 Task: In the  document editorial.rtf. Below name insert the link: 'www.instagram.com' Insert Dropdown below the link: Review Status  'Select Under review'Insert Header and write  "NexusTech". Change font style to  Lobster
Action: Mouse moved to (134, 98)
Screenshot: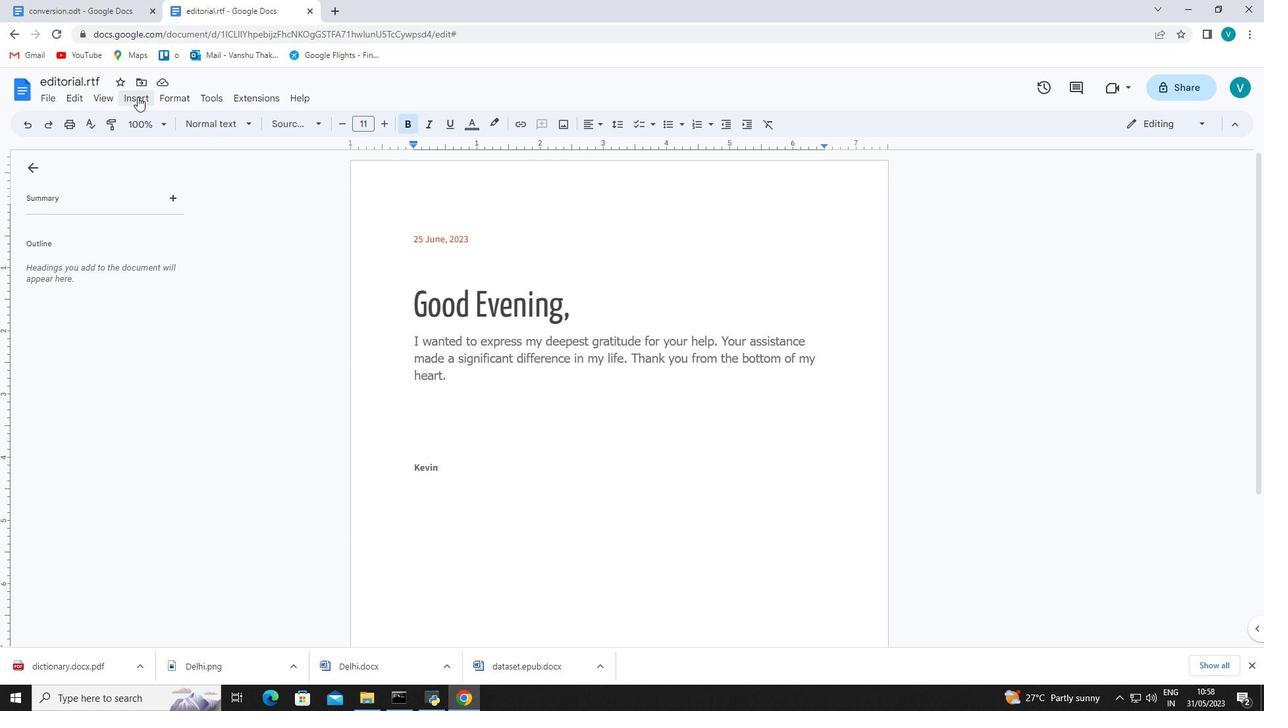 
Action: Mouse pressed left at (134, 98)
Screenshot: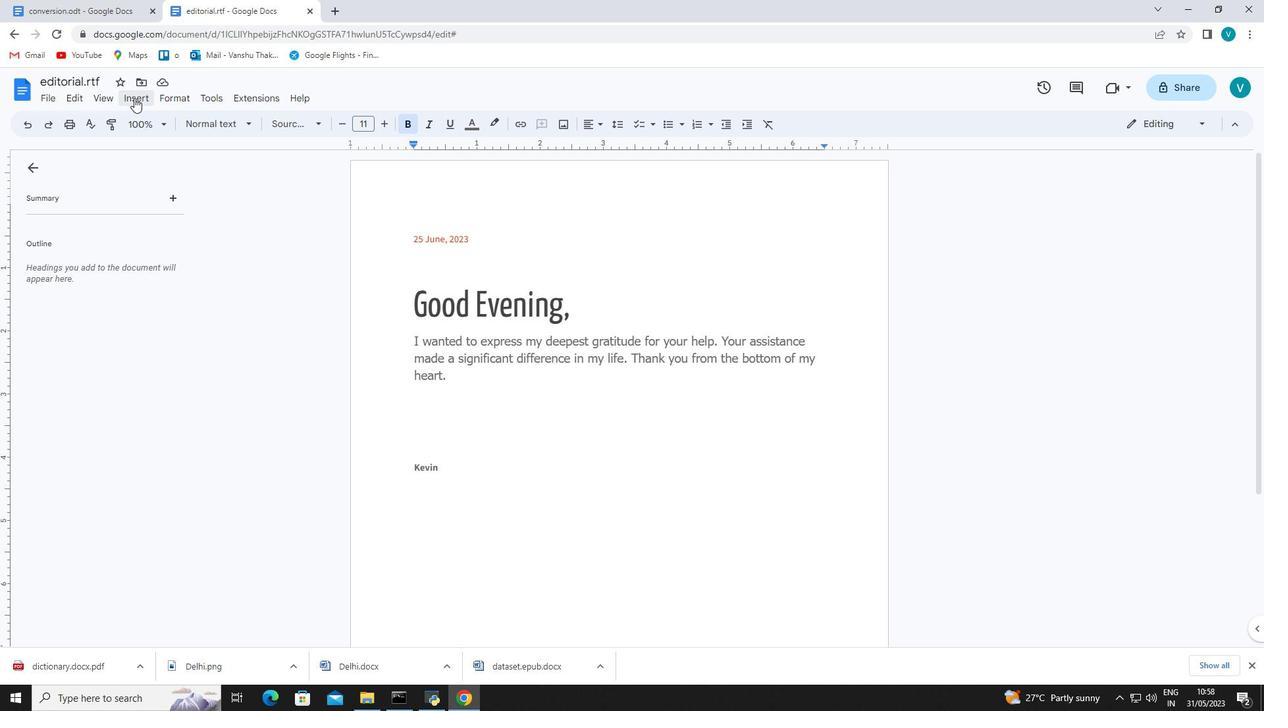 
Action: Mouse moved to (198, 497)
Screenshot: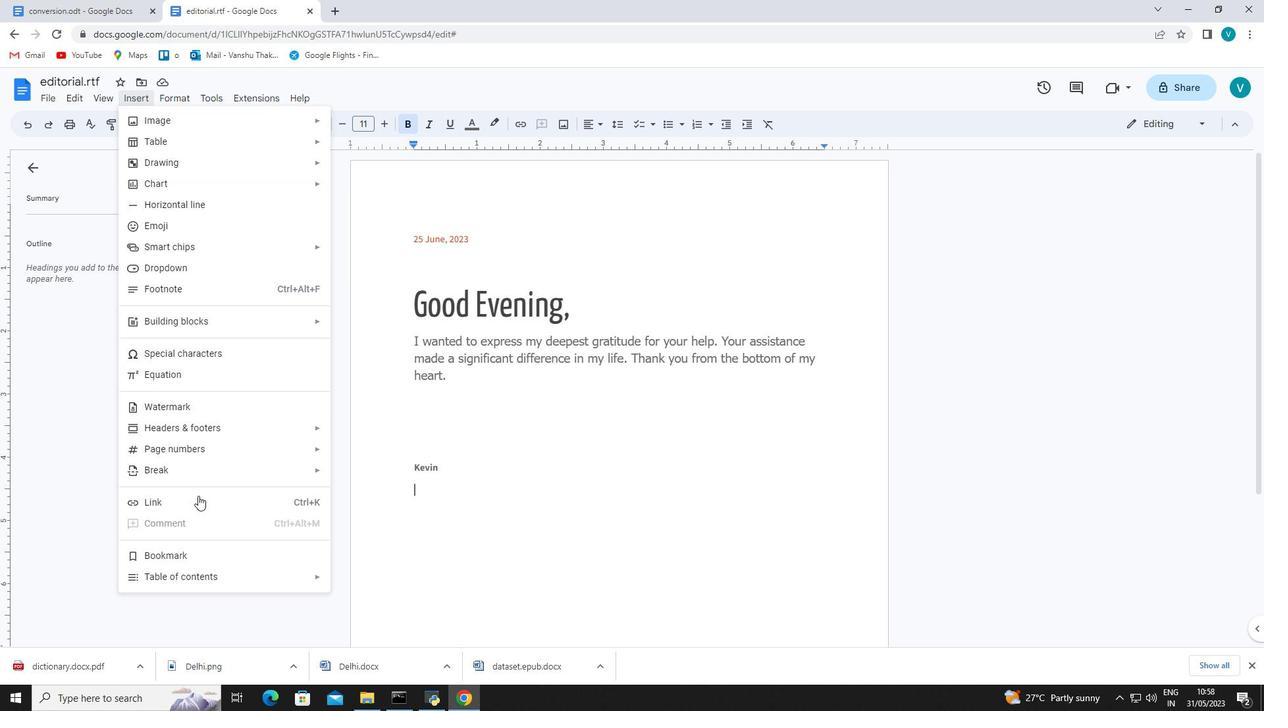 
Action: Mouse pressed left at (198, 497)
Screenshot: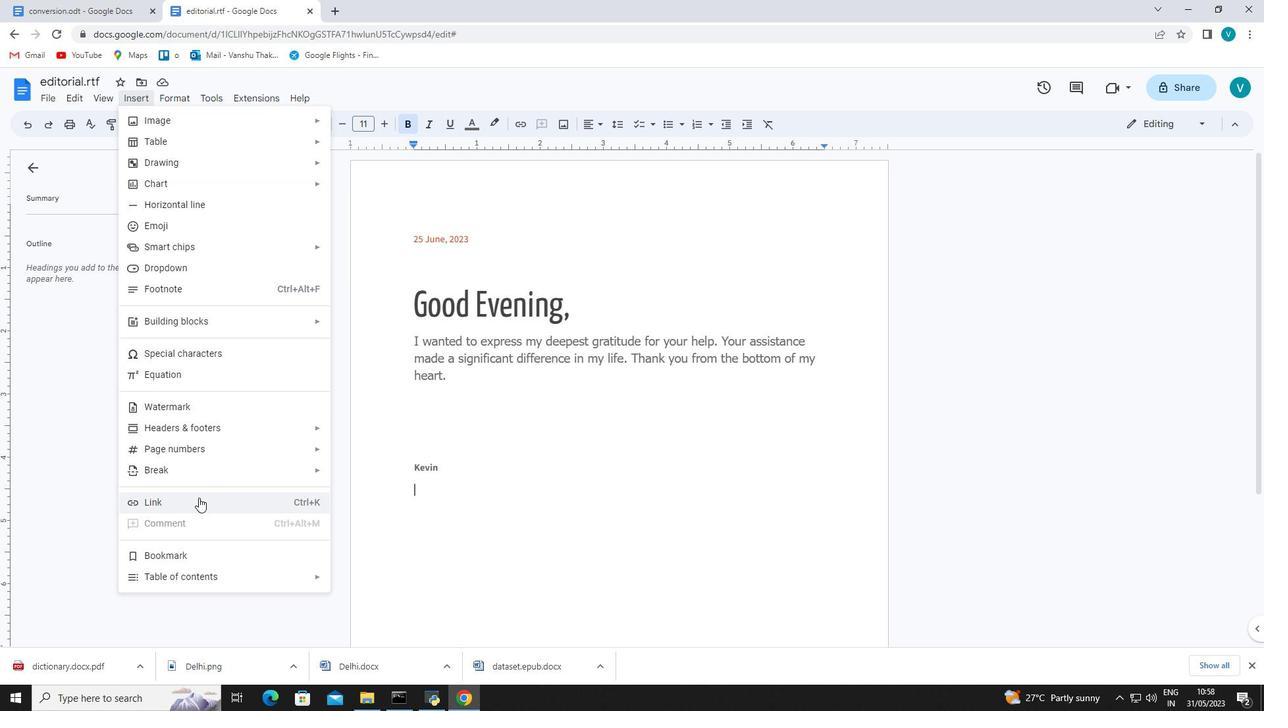 
Action: Mouse moved to (200, 494)
Screenshot: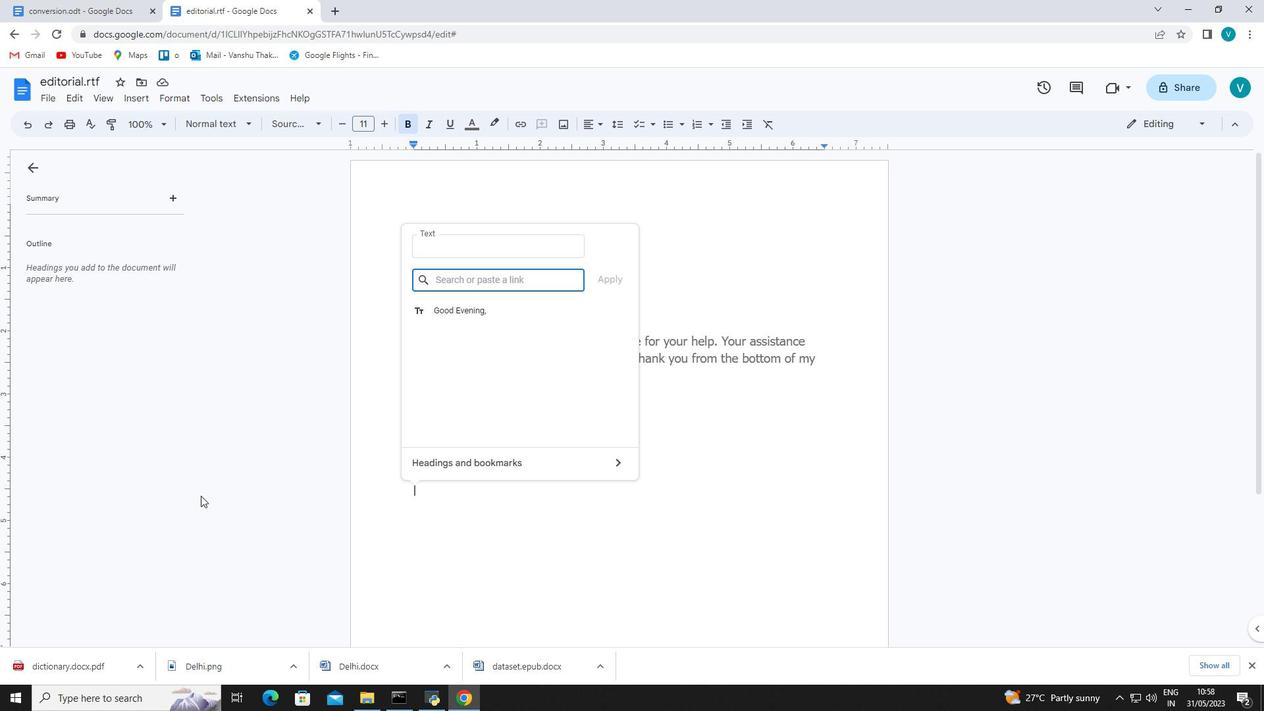 
Action: Key pressed www.
Screenshot: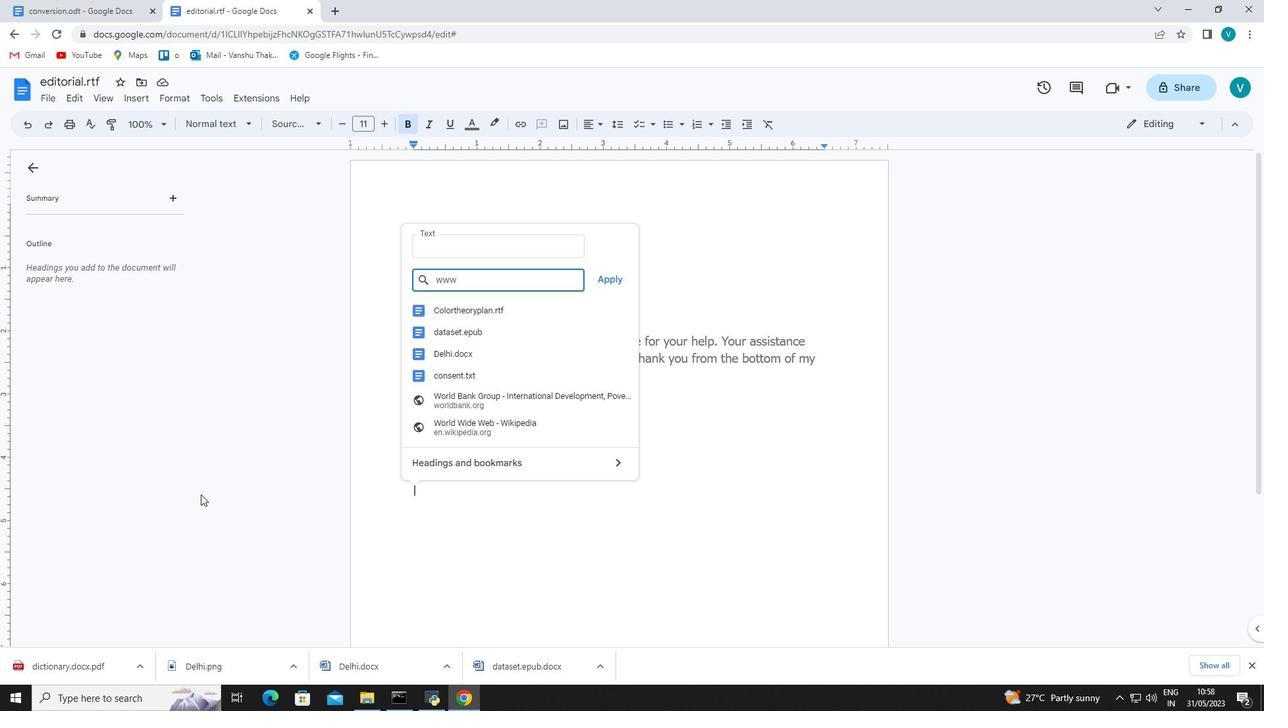 
Action: Mouse moved to (133, 495)
Screenshot: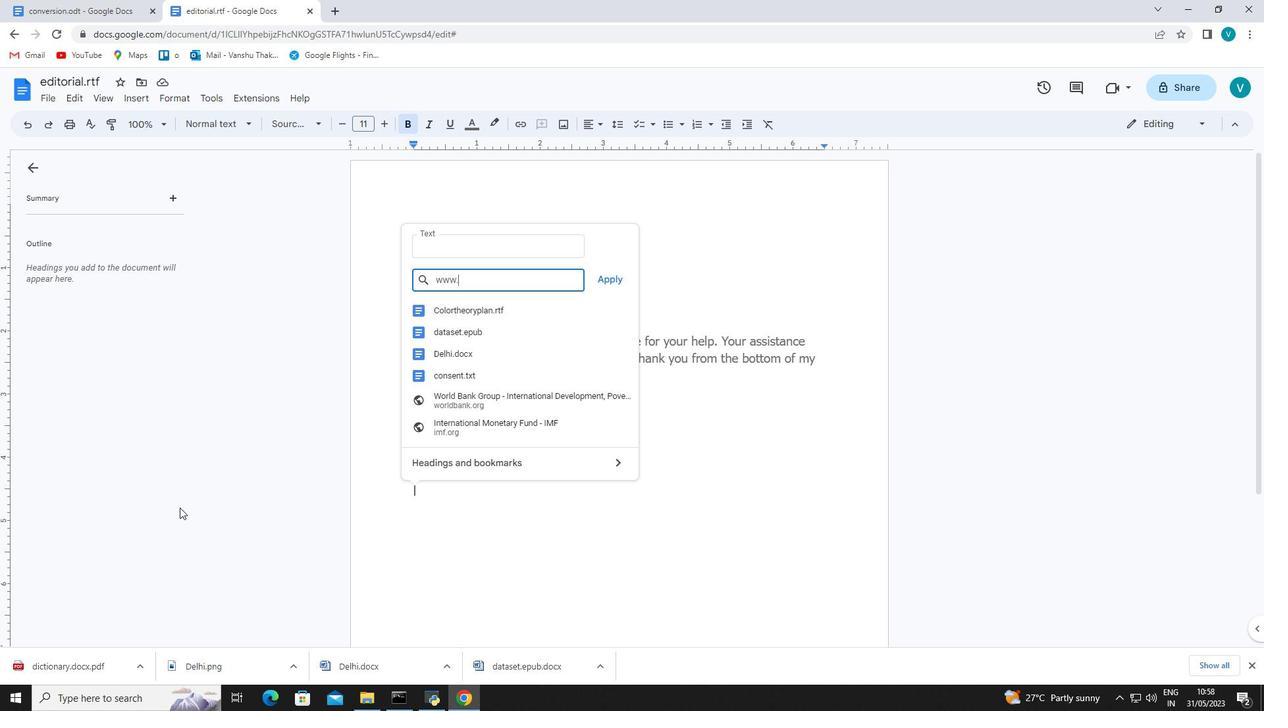 
Action: Key pressed instagram.com
Screenshot: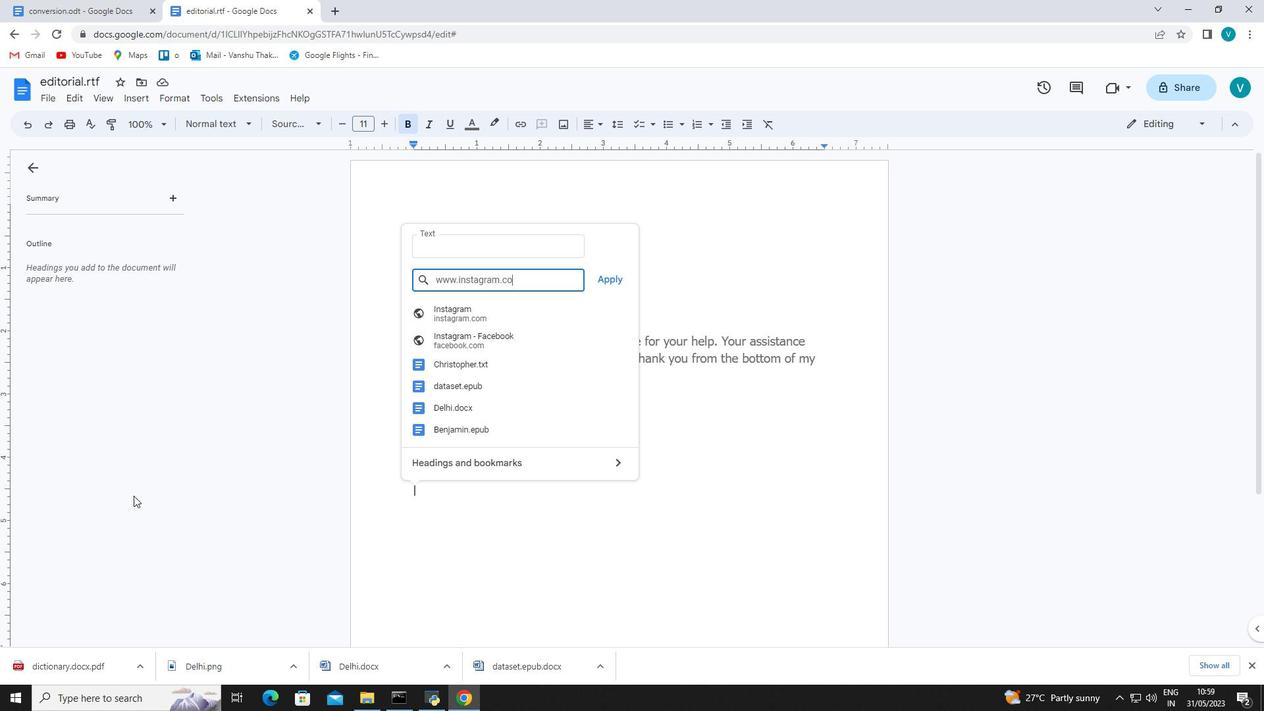 
Action: Mouse moved to (608, 273)
Screenshot: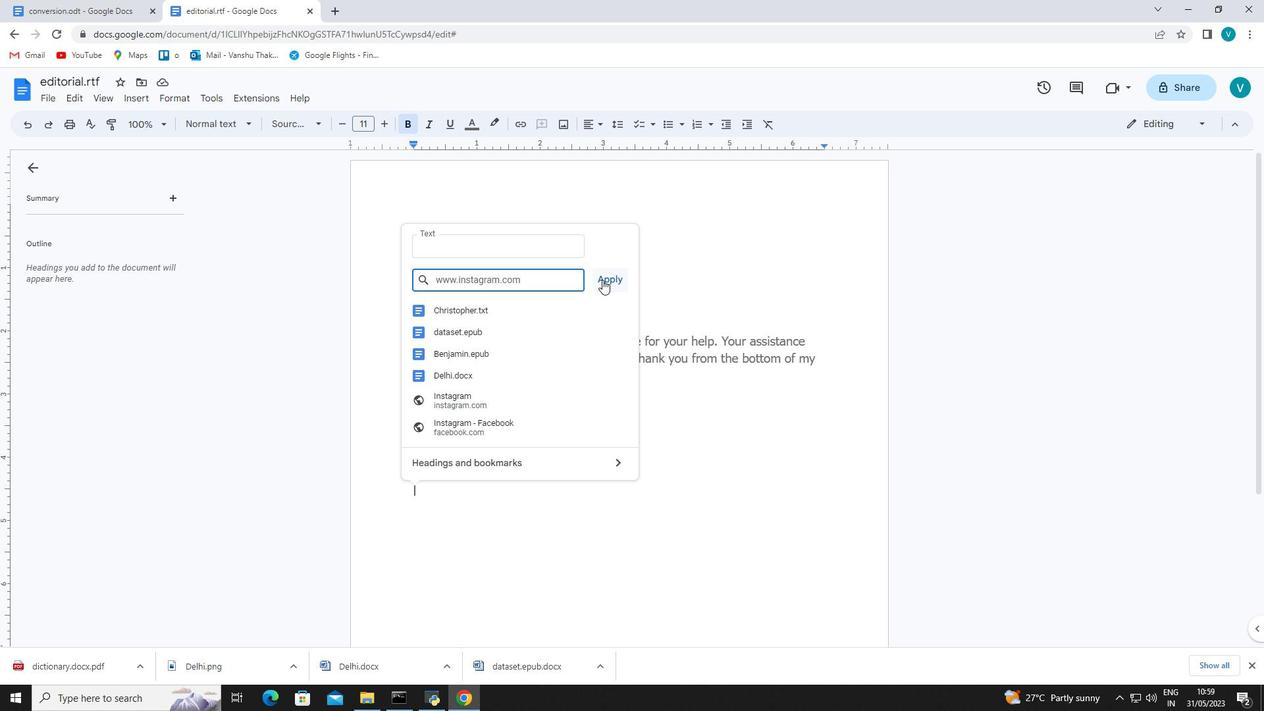 
Action: Mouse pressed left at (608, 273)
Screenshot: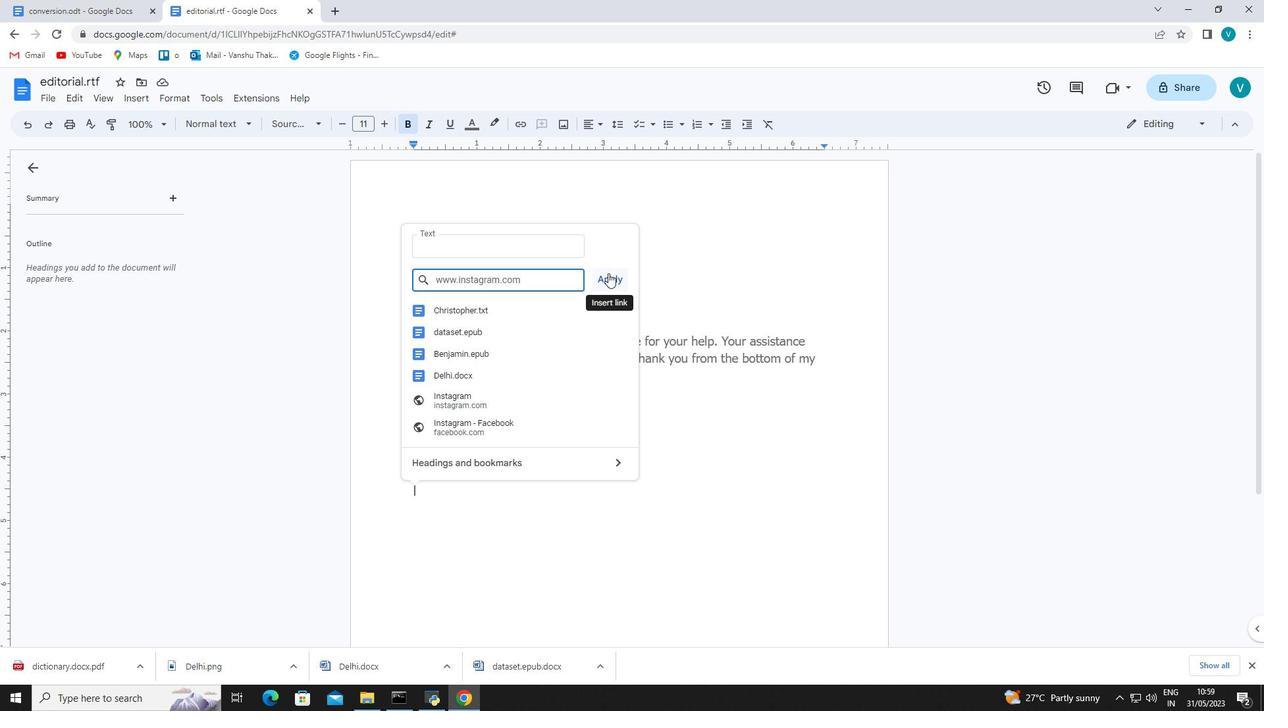 
Action: Mouse moved to (366, 269)
Screenshot: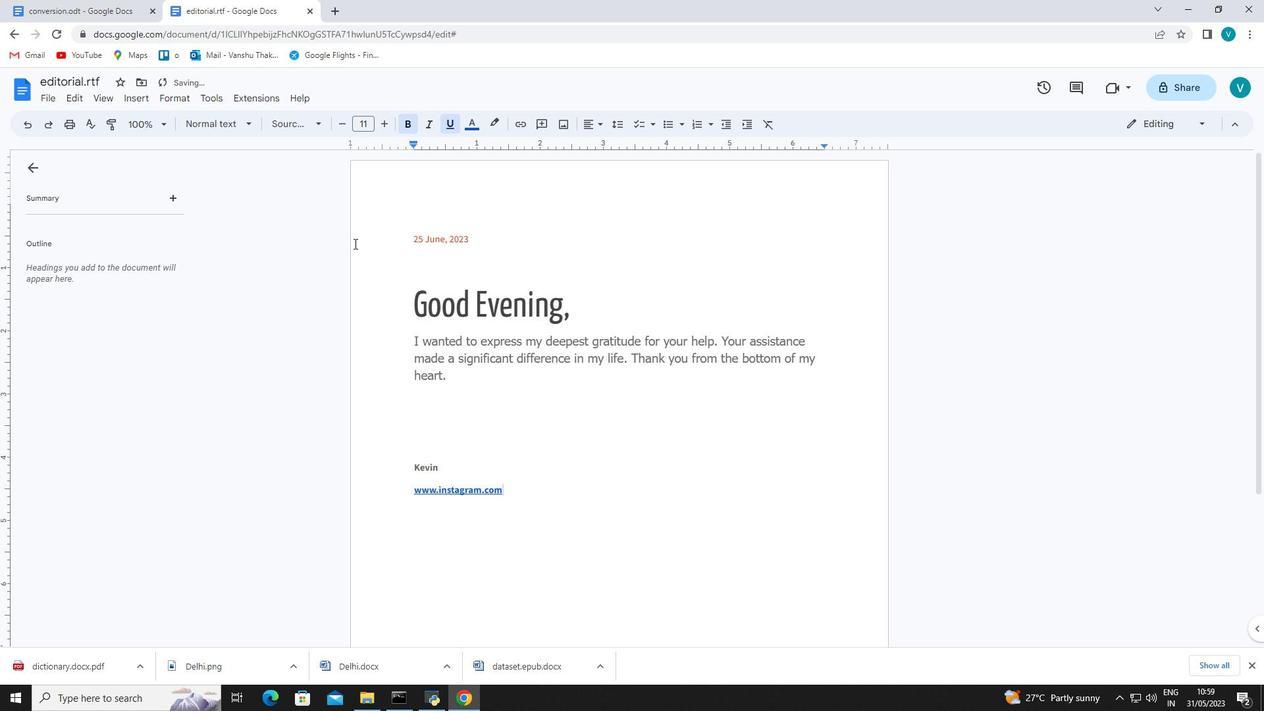 
Action: Key pressed <Key.enter>
Screenshot: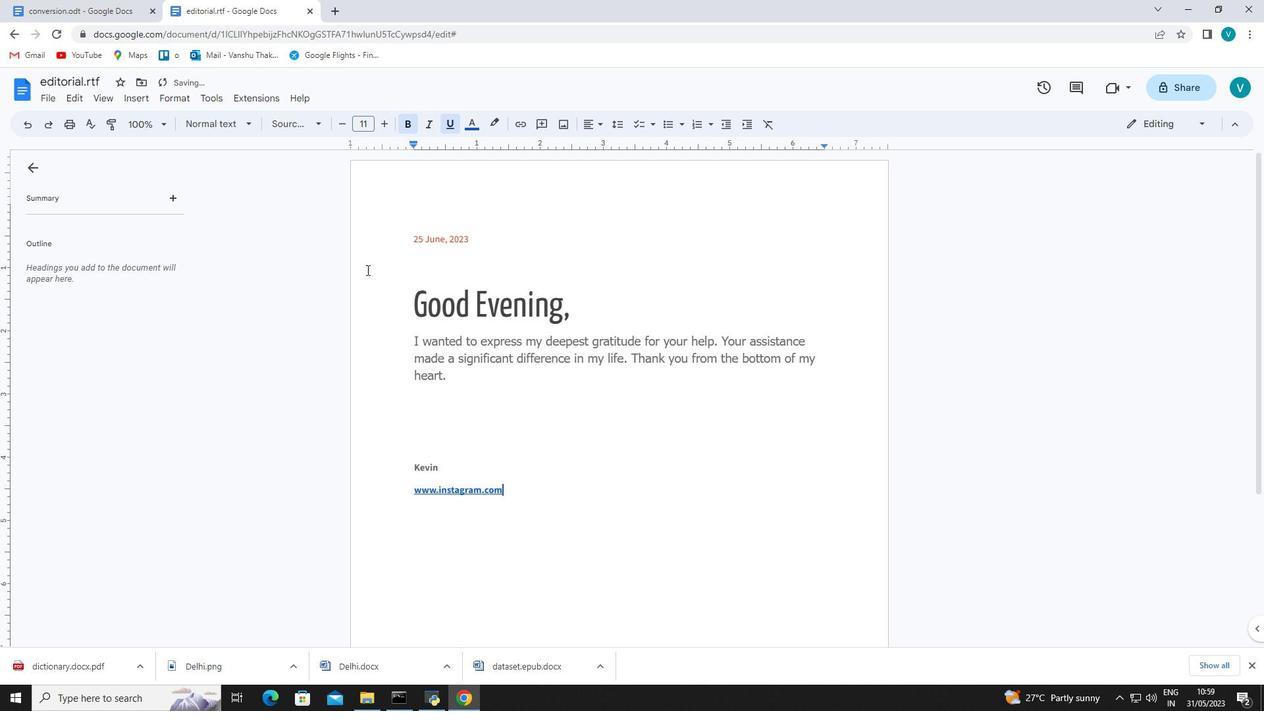 
Action: Mouse moved to (138, 98)
Screenshot: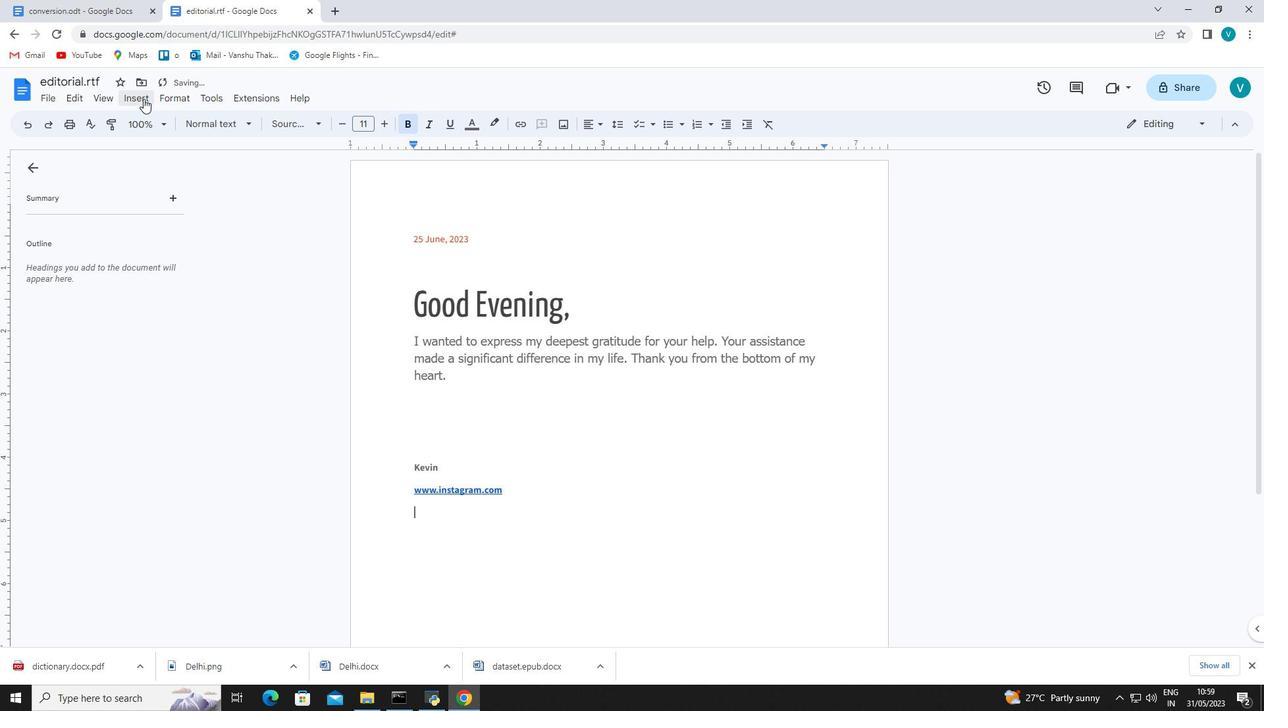 
Action: Mouse pressed left at (138, 98)
Screenshot: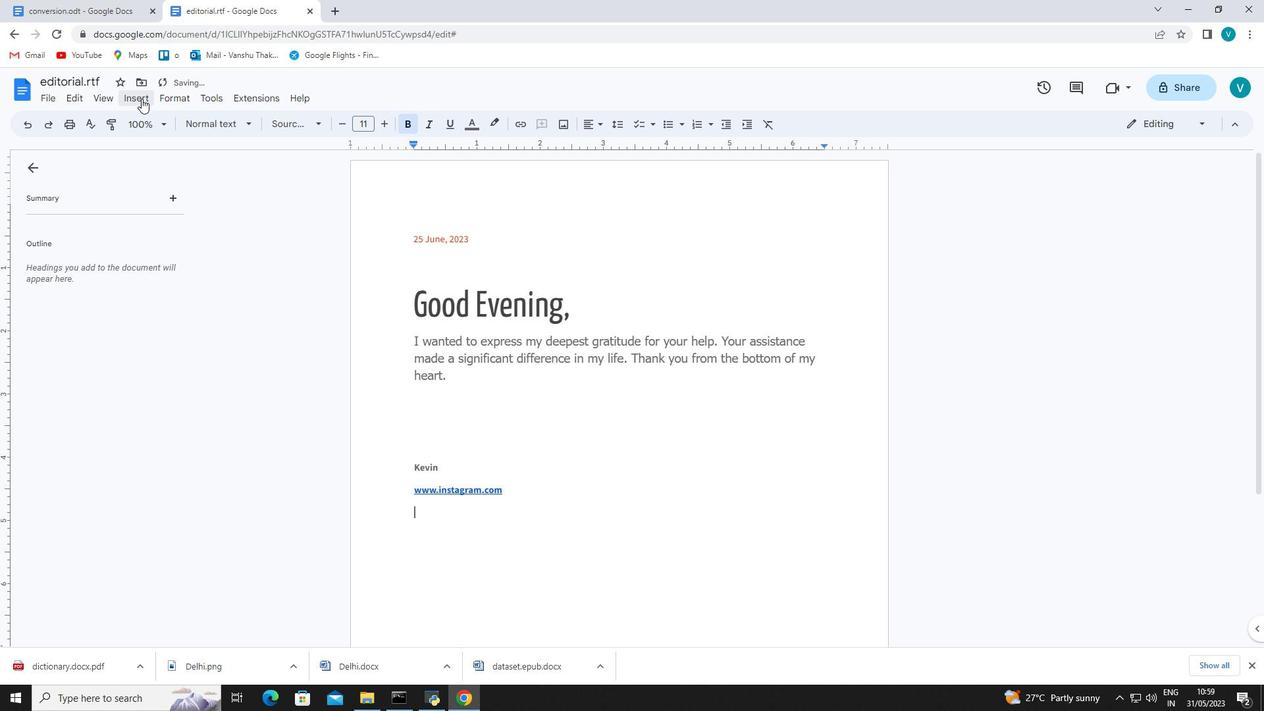 
Action: Mouse moved to (179, 263)
Screenshot: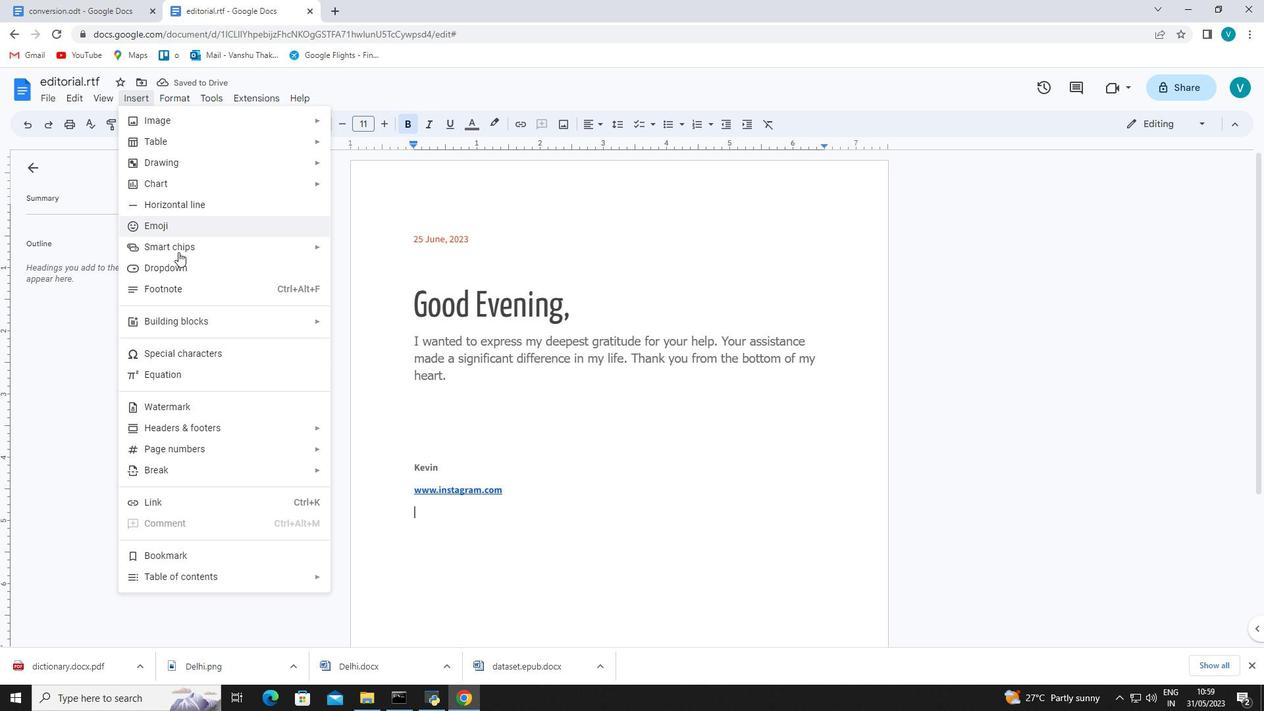 
Action: Mouse pressed left at (179, 263)
Screenshot: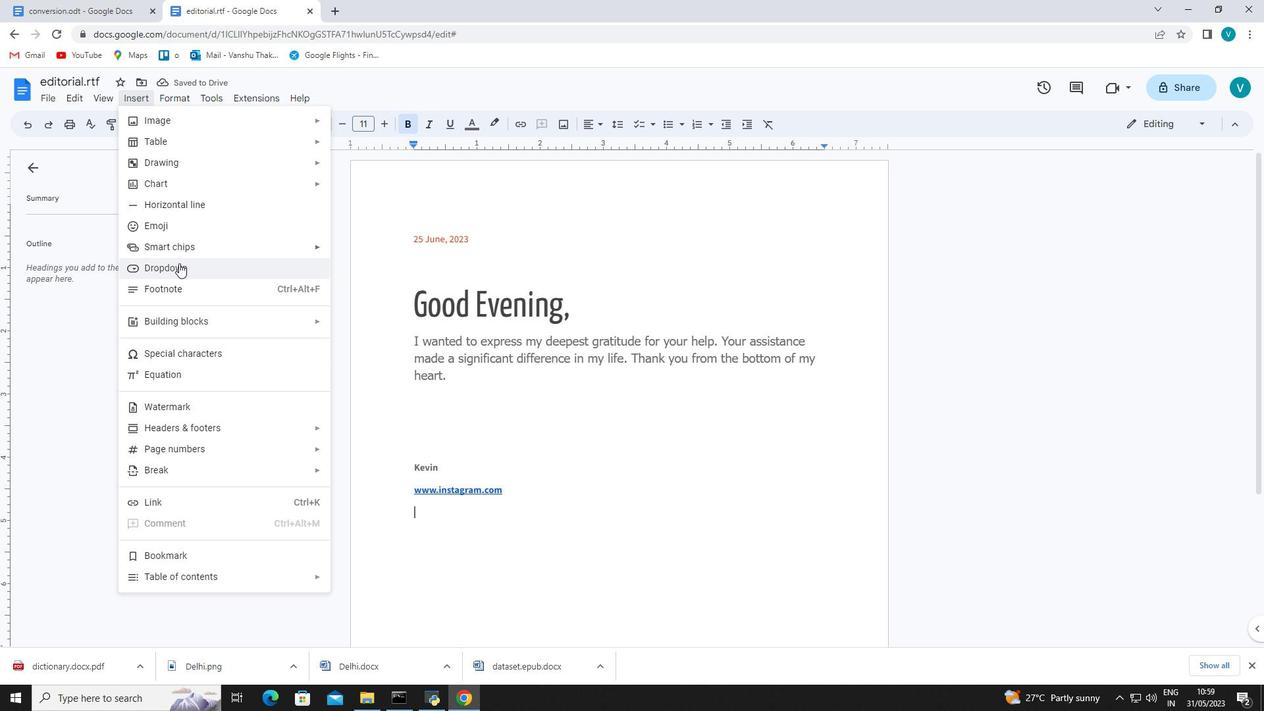 
Action: Mouse moved to (504, 628)
Screenshot: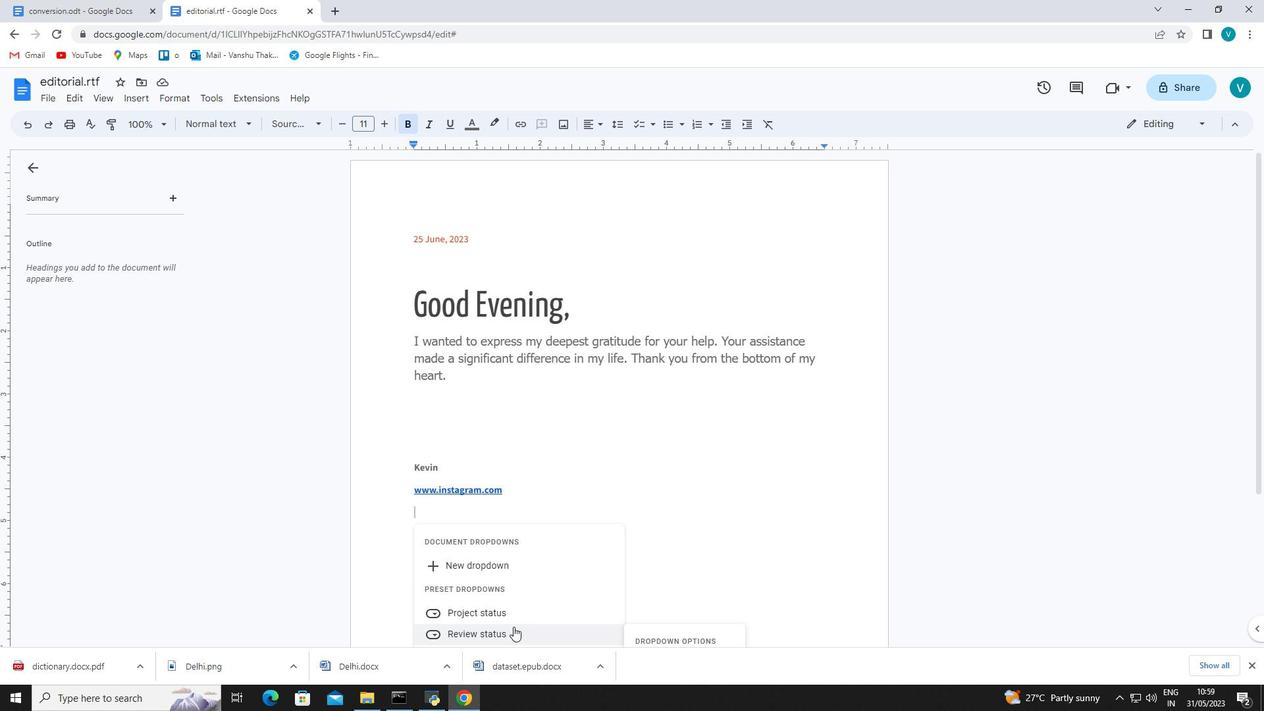 
Action: Mouse scrolled (504, 628) with delta (0, 0)
Screenshot: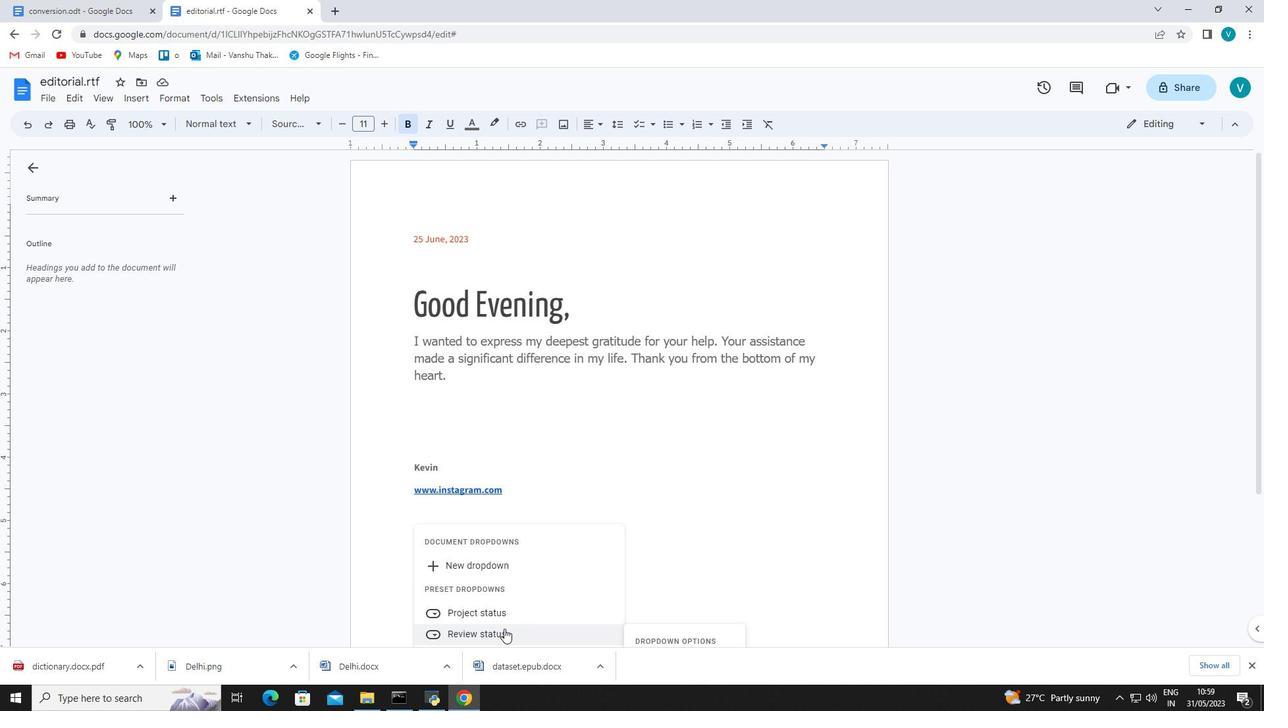 
Action: Mouse scrolled (504, 628) with delta (0, 0)
Screenshot: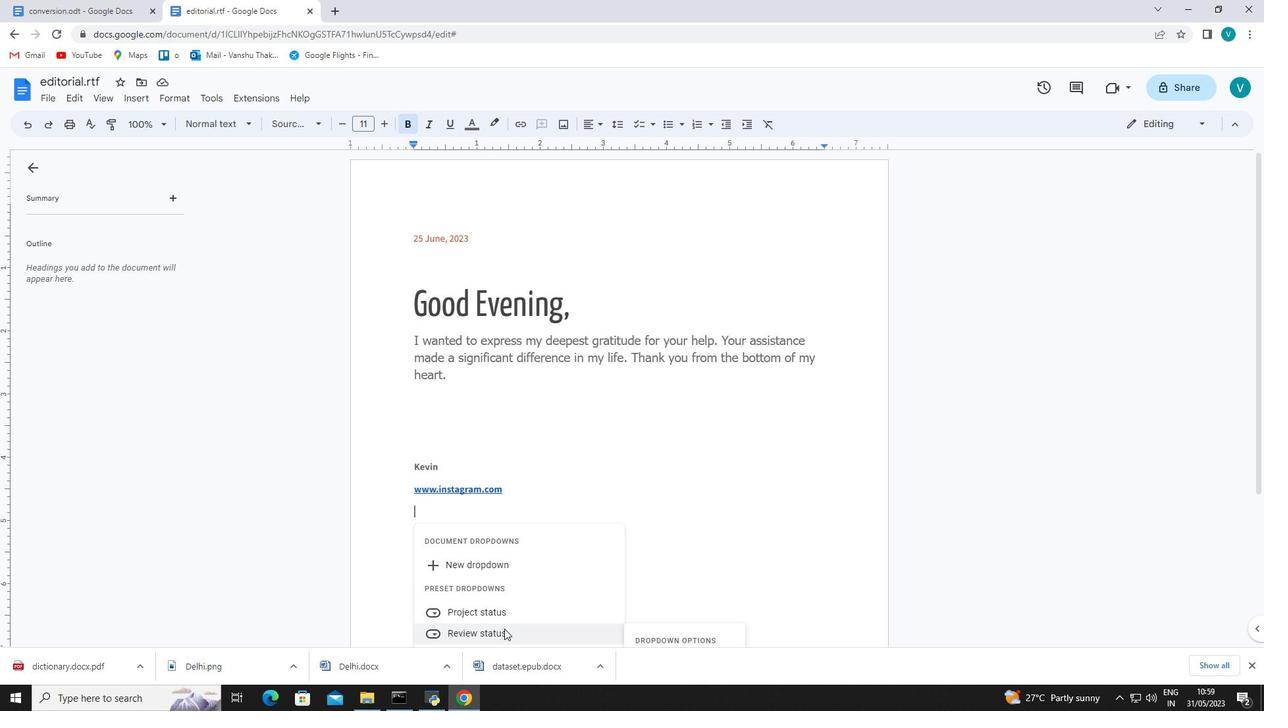 
Action: Mouse moved to (667, 577)
Screenshot: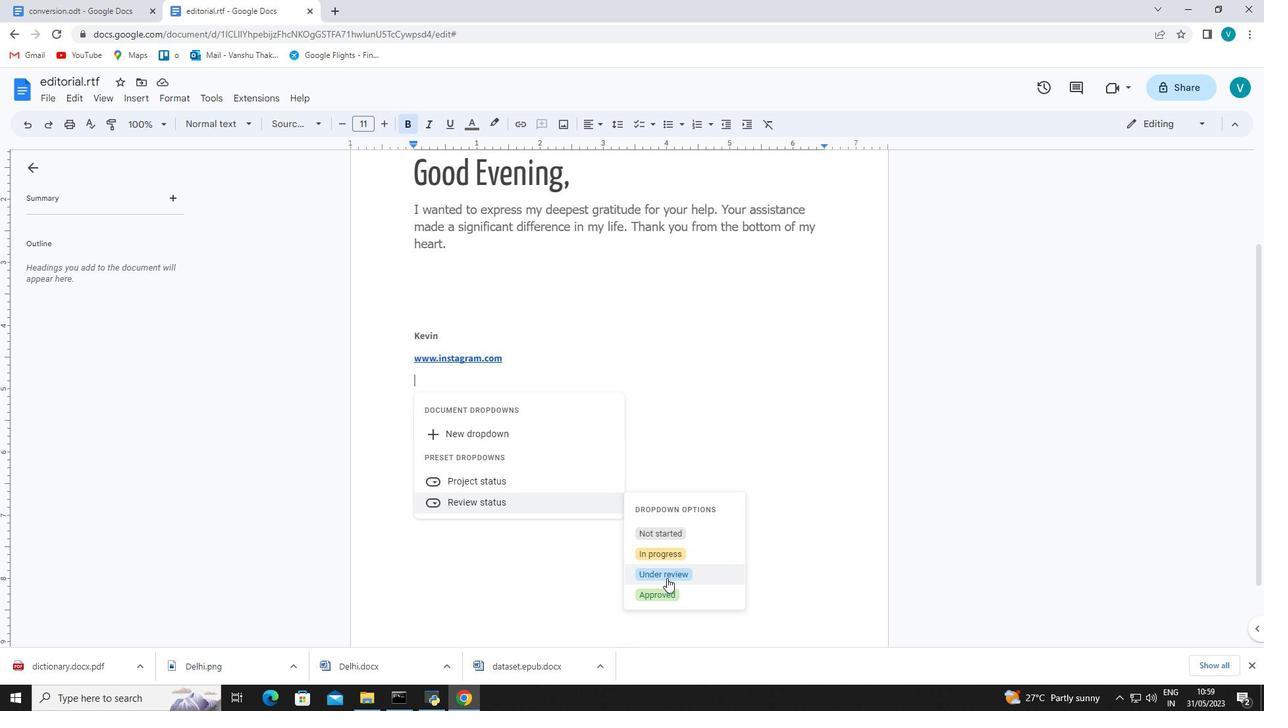 
Action: Mouse pressed left at (667, 577)
Screenshot: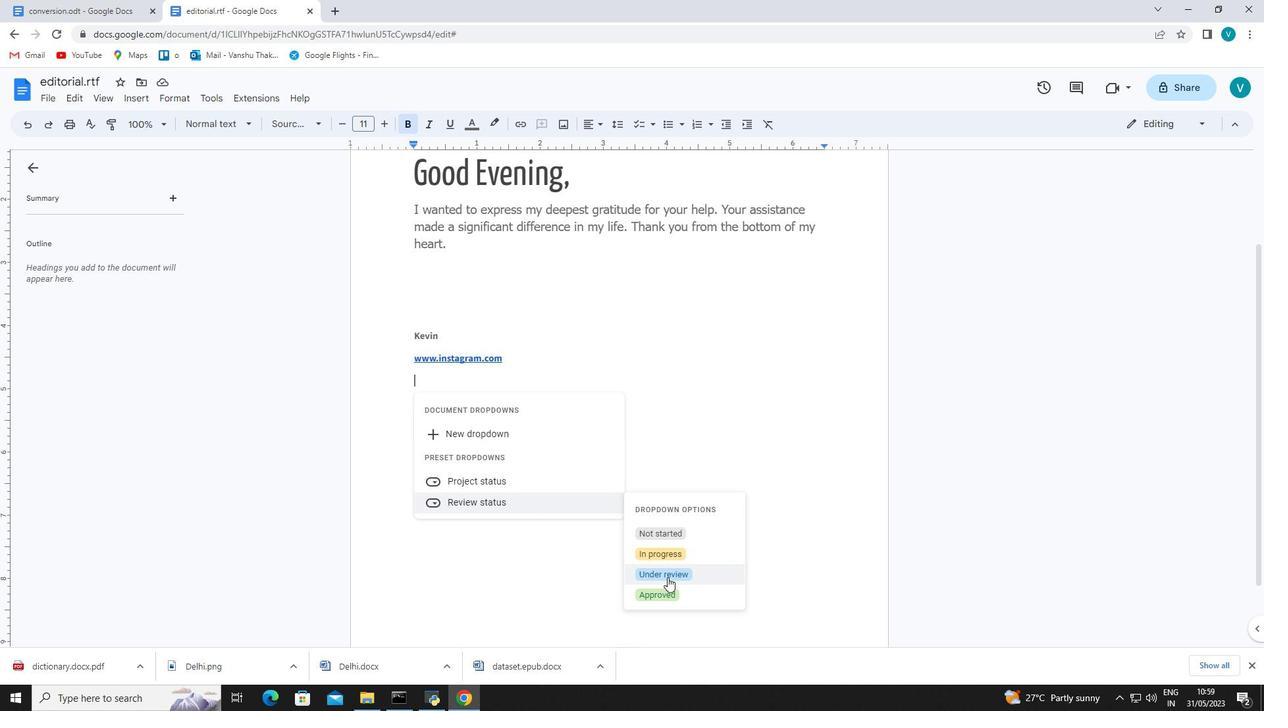 
Action: Mouse moved to (144, 106)
Screenshot: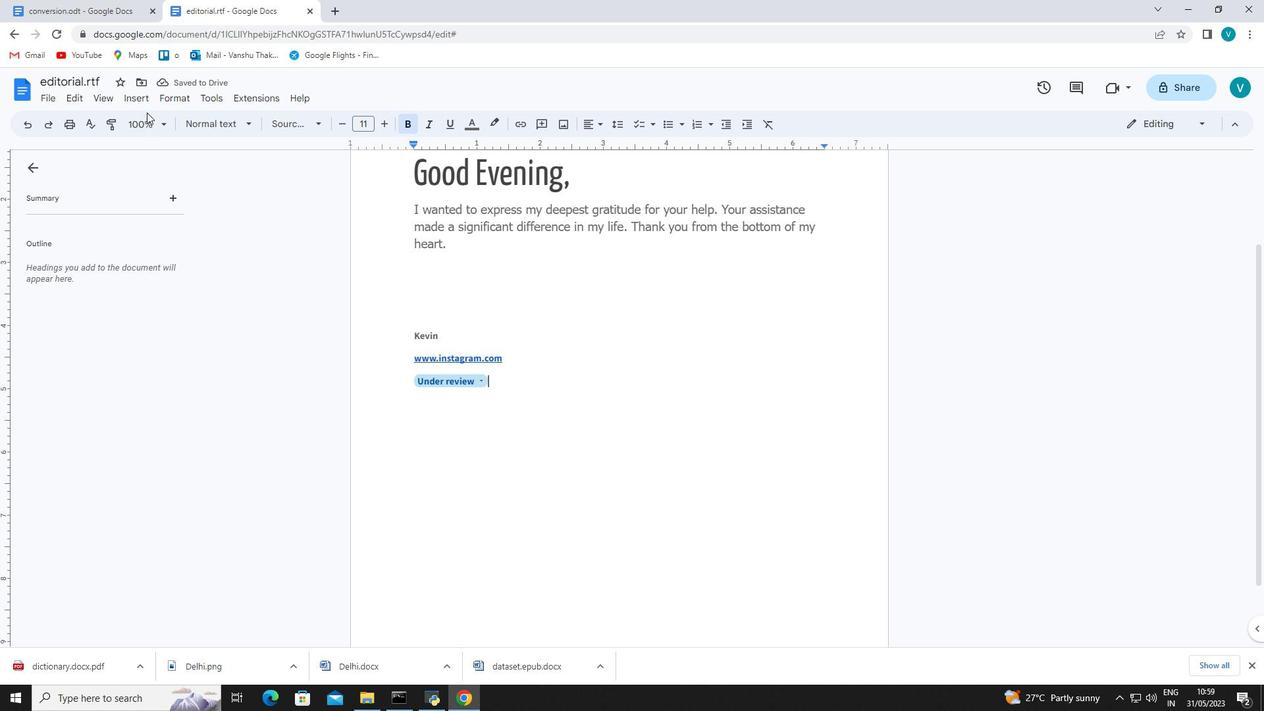 
Action: Mouse pressed left at (144, 106)
Screenshot: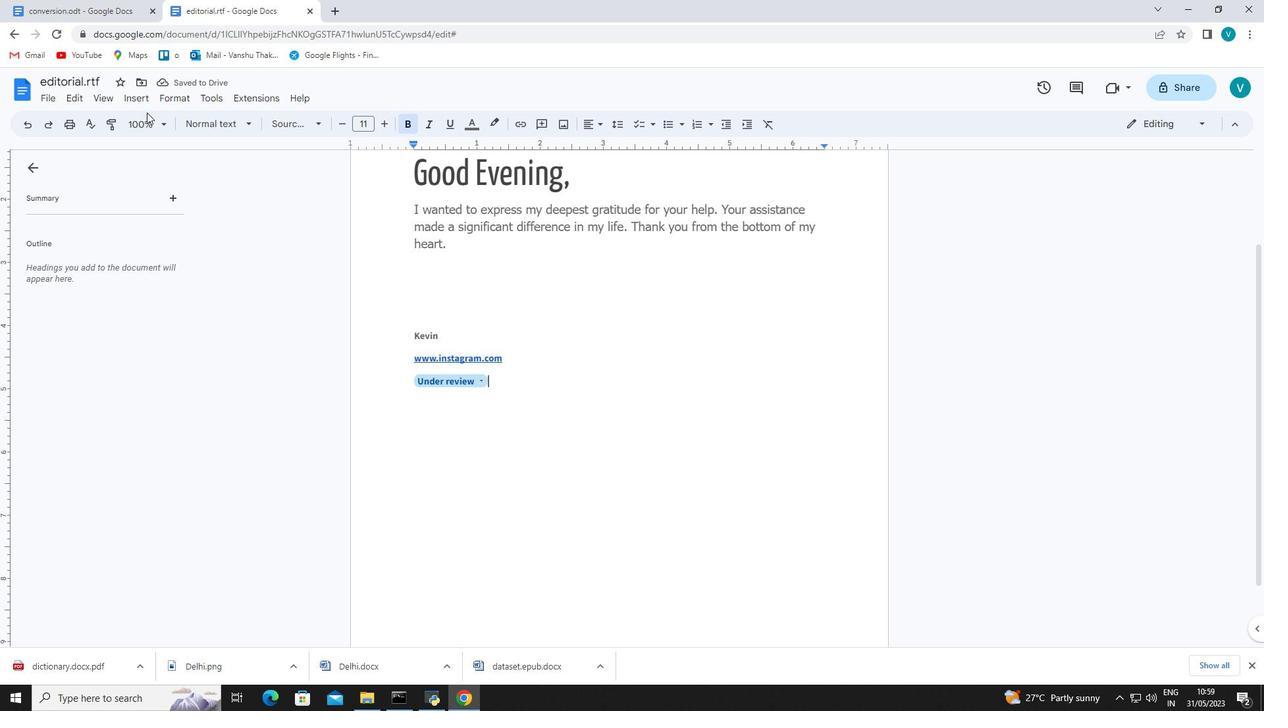
Action: Mouse moved to (144, 102)
Screenshot: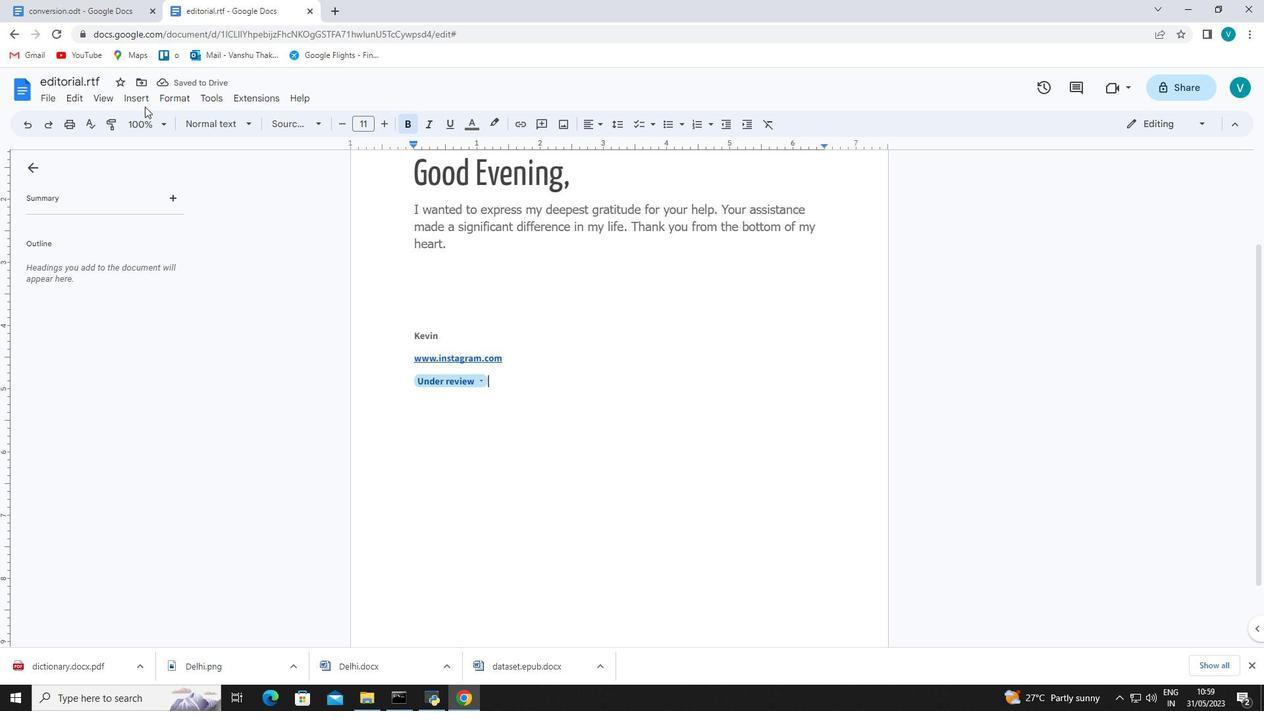 
Action: Mouse pressed left at (144, 102)
Screenshot: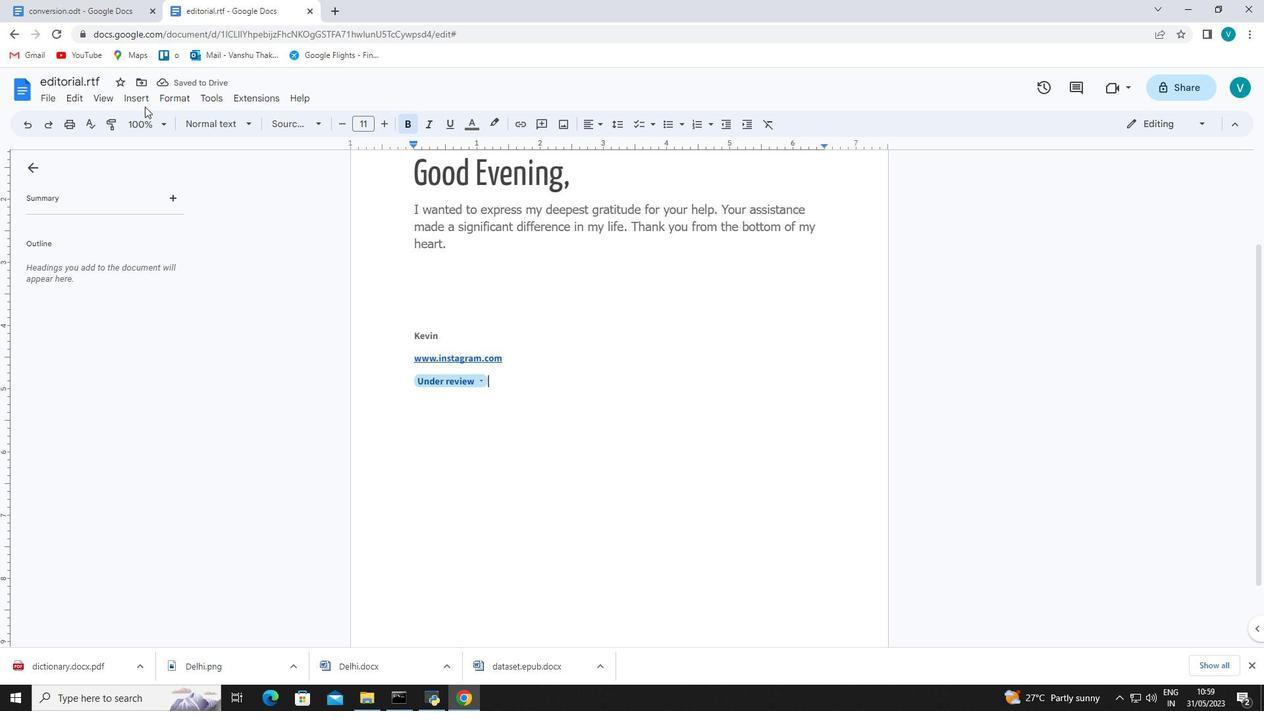 
Action: Mouse moved to (179, 427)
Screenshot: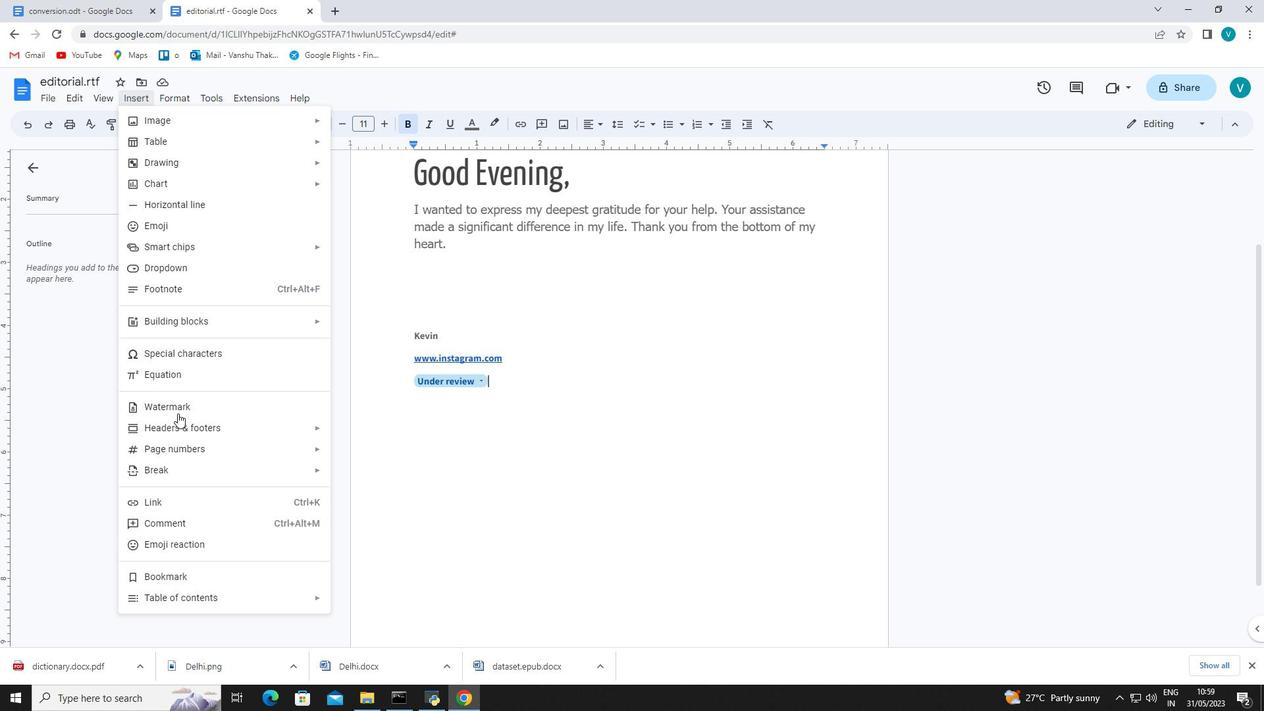 
Action: Mouse pressed left at (179, 427)
Screenshot: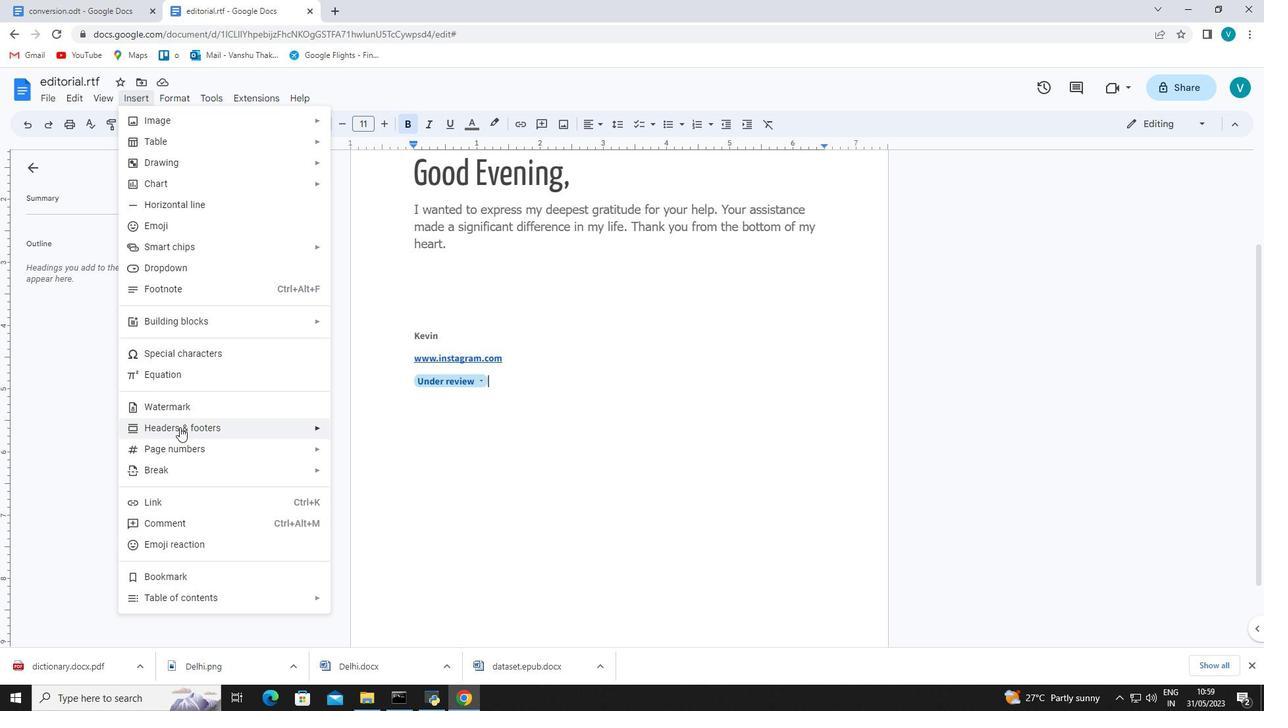 
Action: Mouse moved to (356, 428)
Screenshot: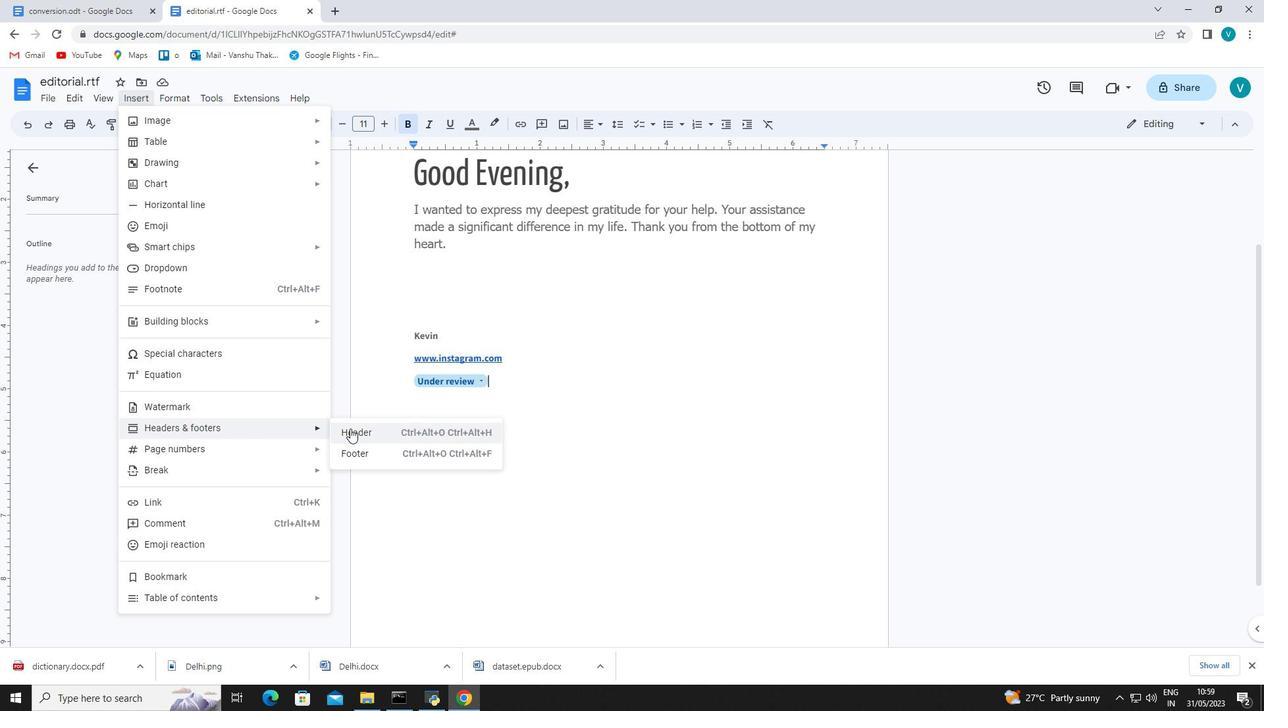 
Action: Mouse pressed left at (356, 428)
Screenshot: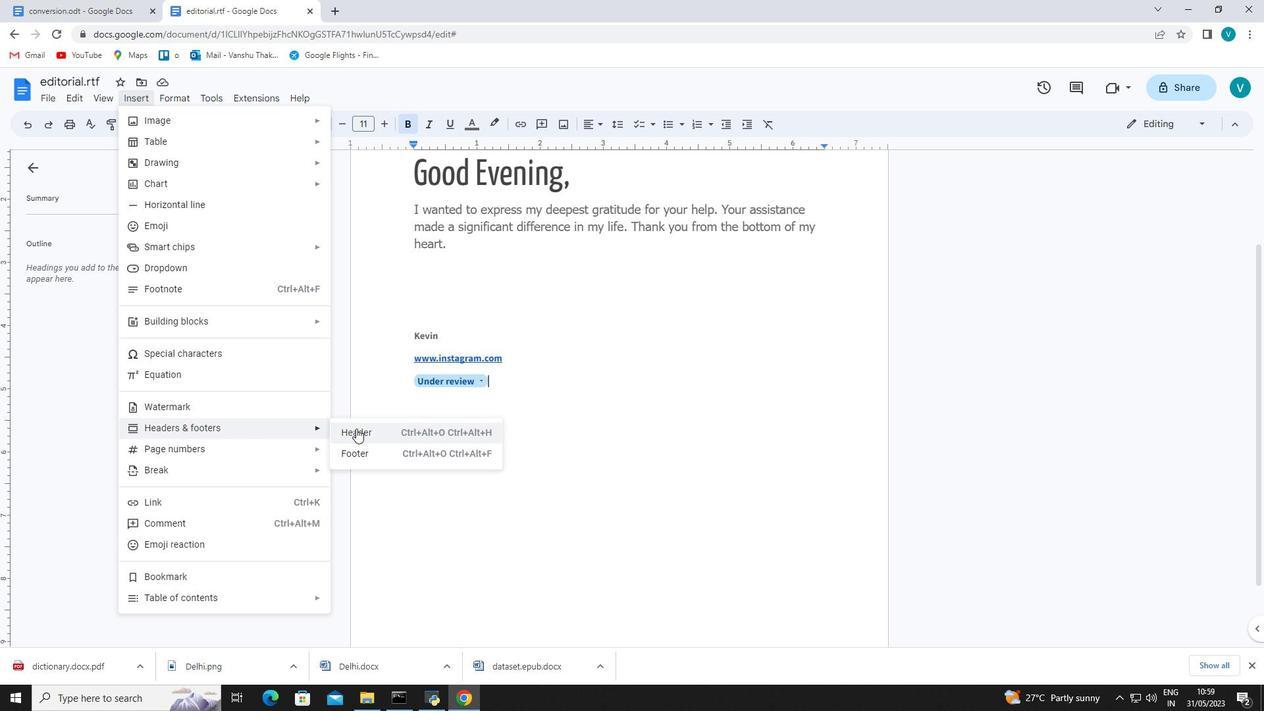 
Action: Mouse moved to (198, 338)
Screenshot: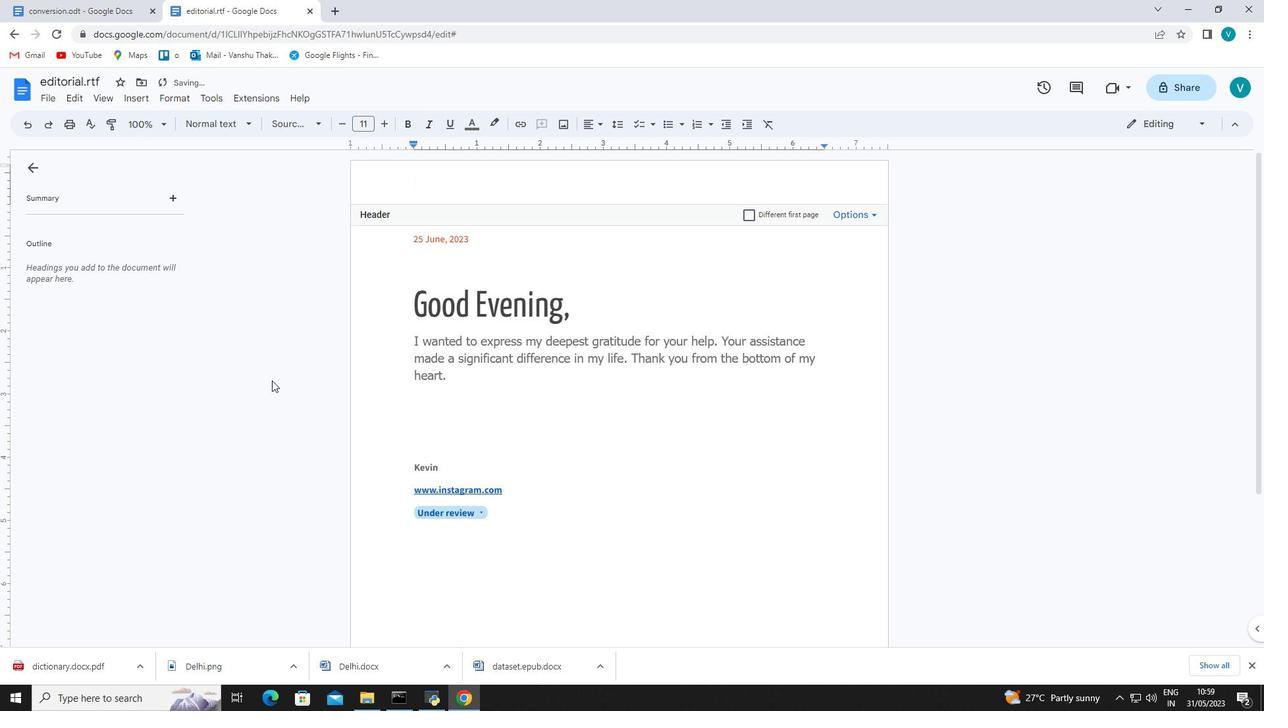 
Action: Key pressed <Key.shift>Nexus<Key.space><Key.shift><Key.shift><Key.shift><Key.shift><Key.shift>Tech
Screenshot: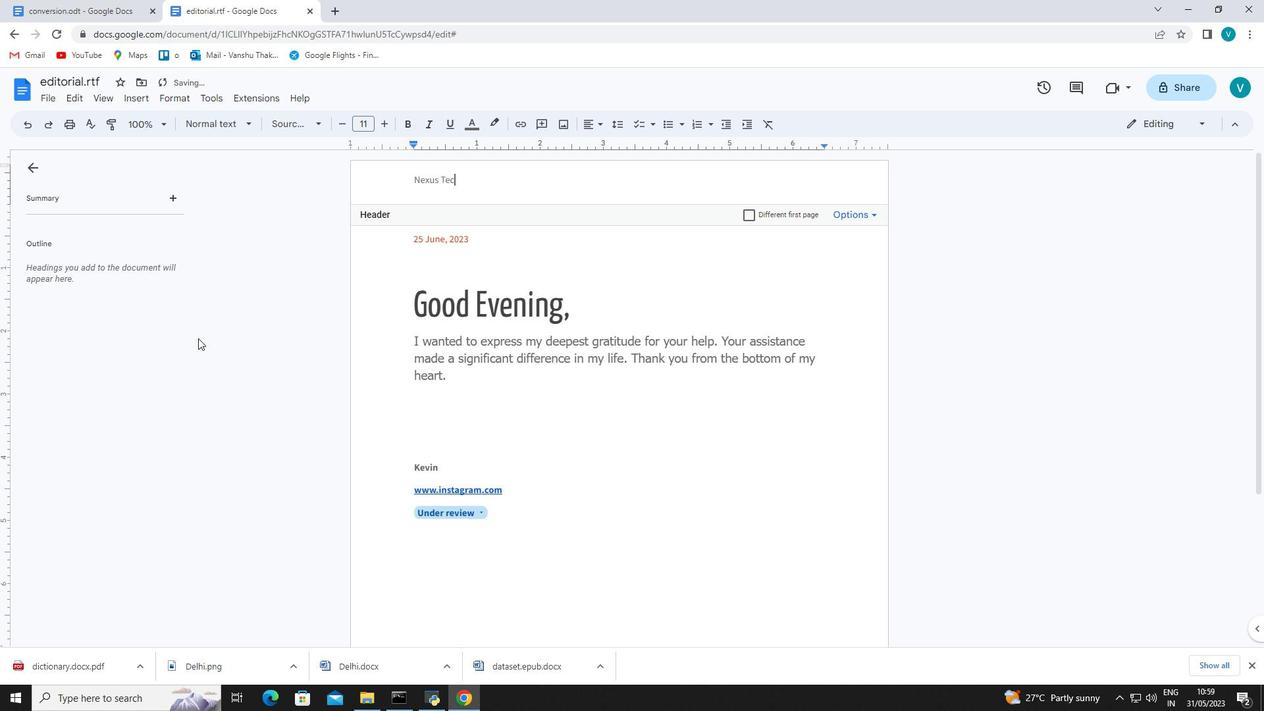 
Action: Mouse moved to (413, 178)
Screenshot: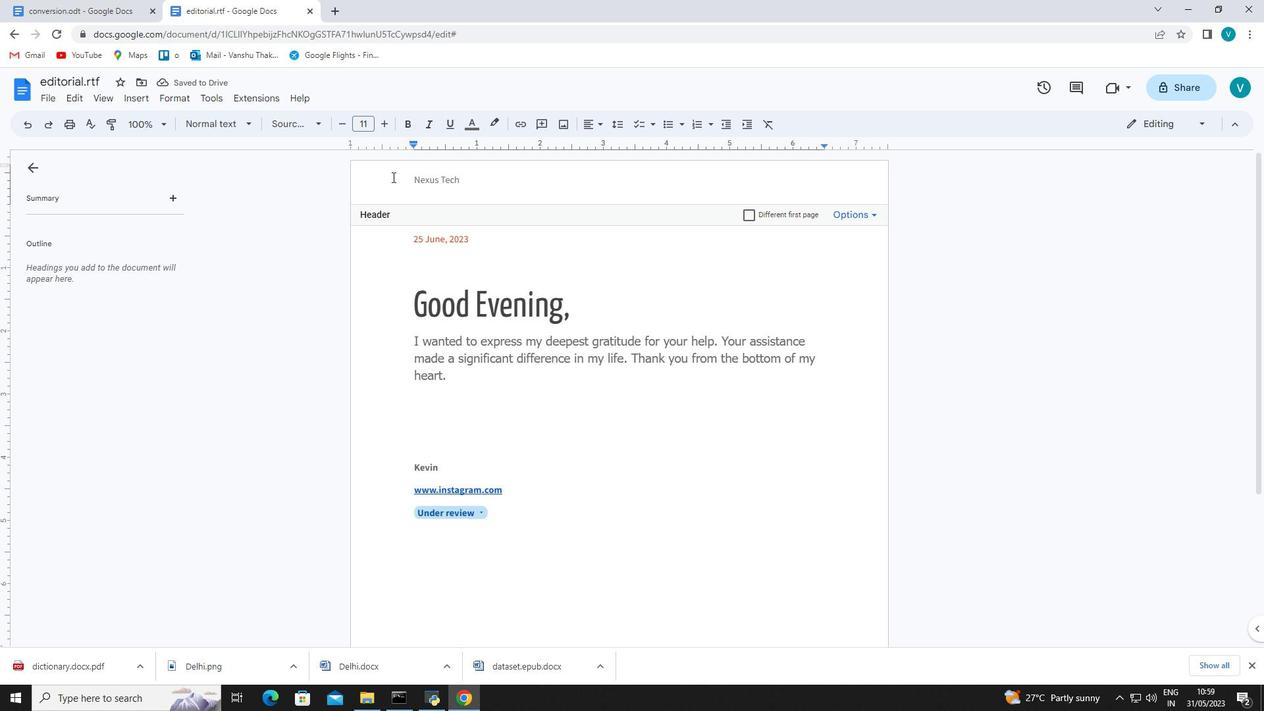 
Action: Mouse pressed left at (413, 178)
Screenshot: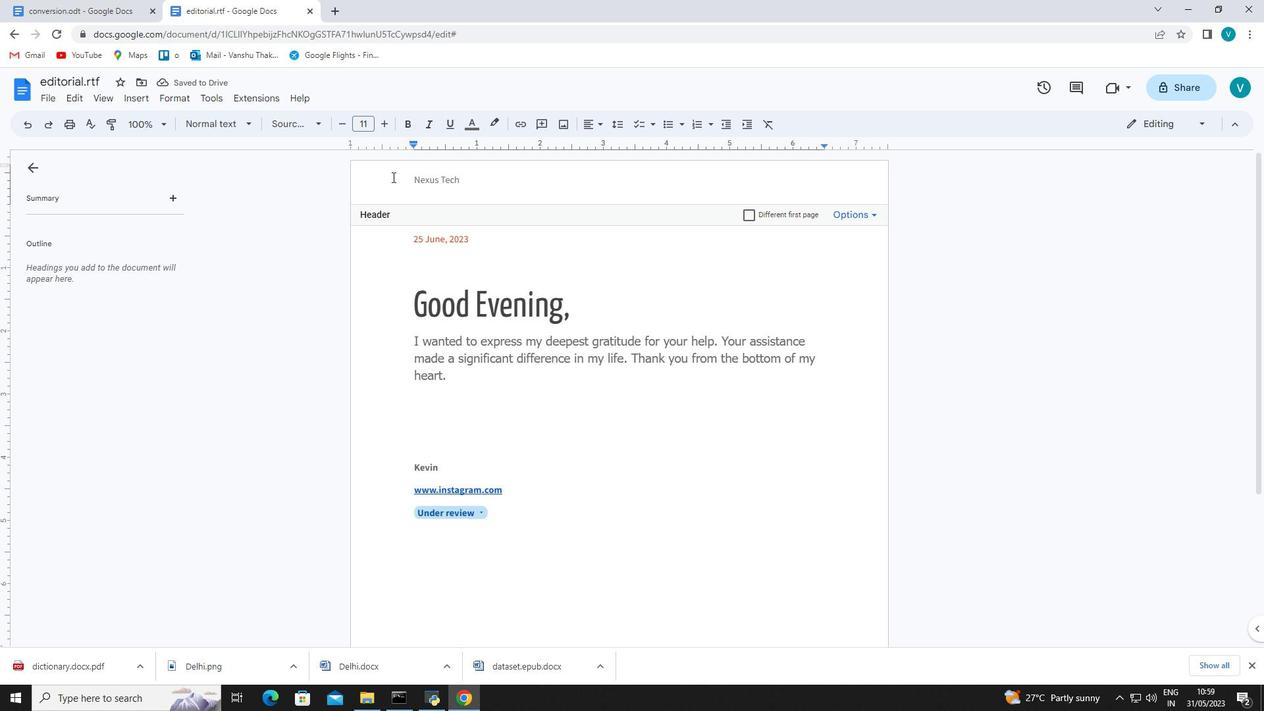
Action: Mouse moved to (275, 125)
Screenshot: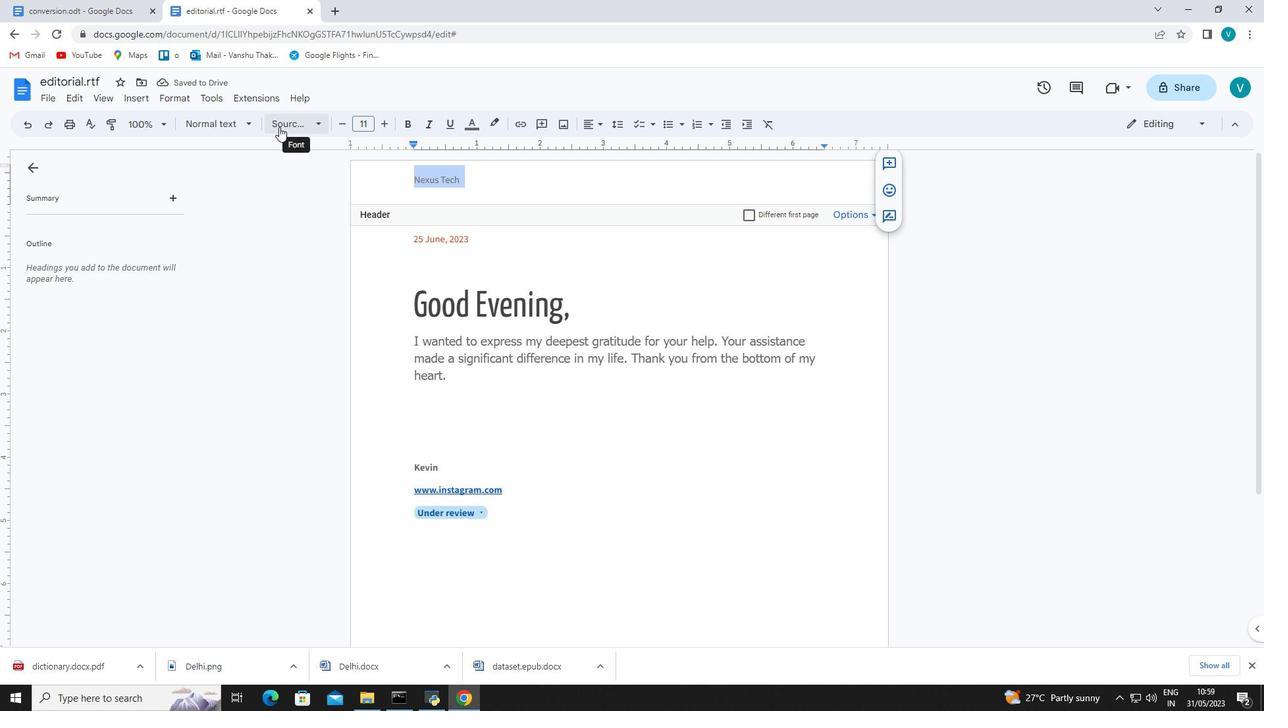 
Action: Mouse pressed left at (275, 125)
Screenshot: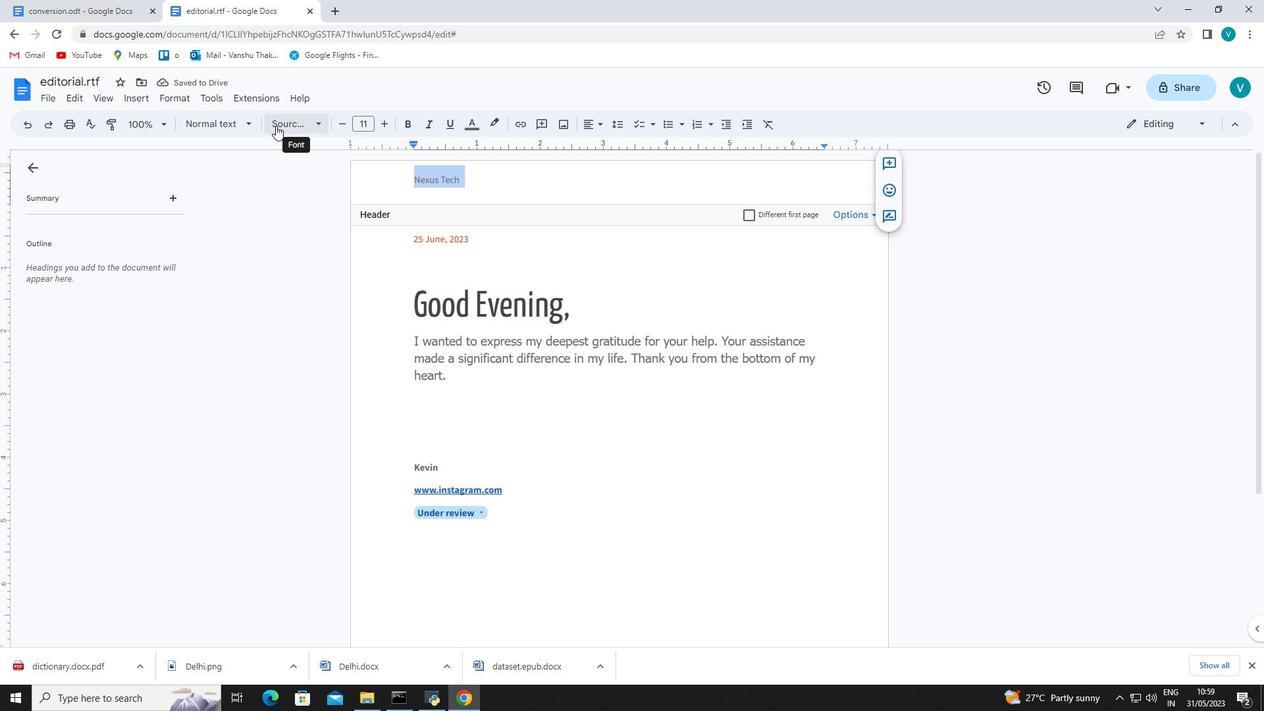 
Action: Mouse moved to (312, 263)
Screenshot: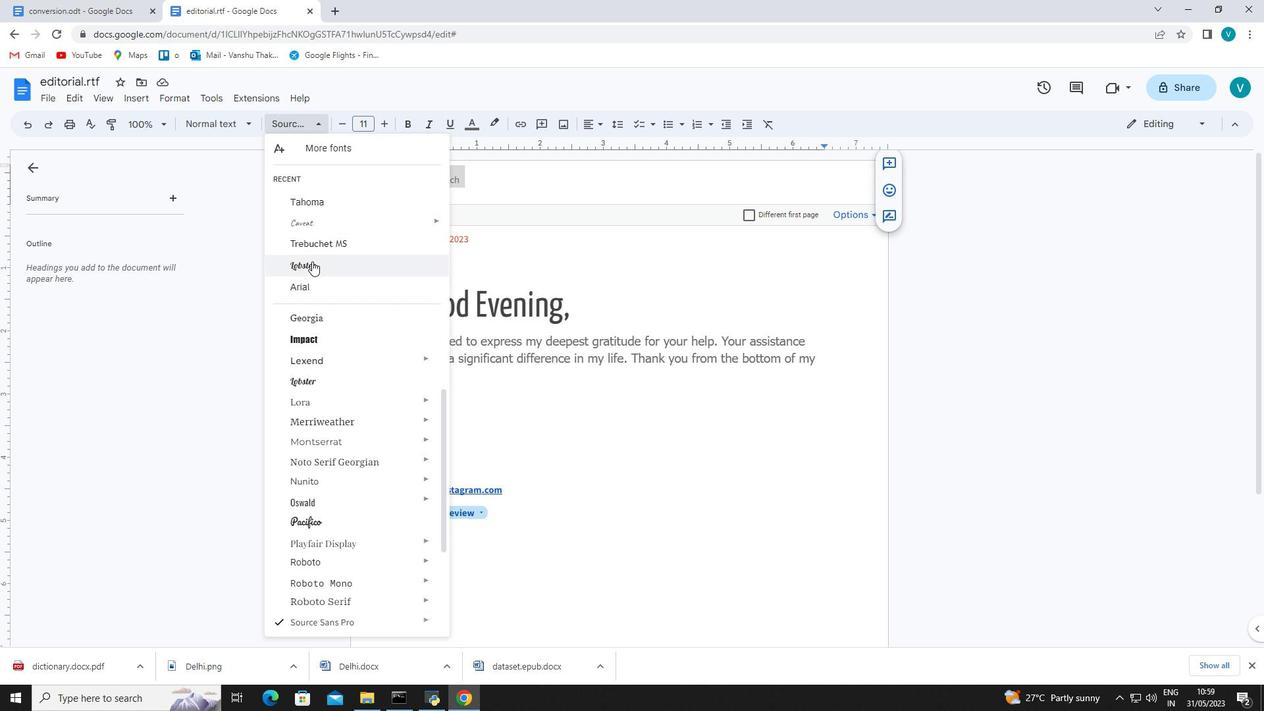 
Action: Mouse pressed left at (312, 263)
Screenshot: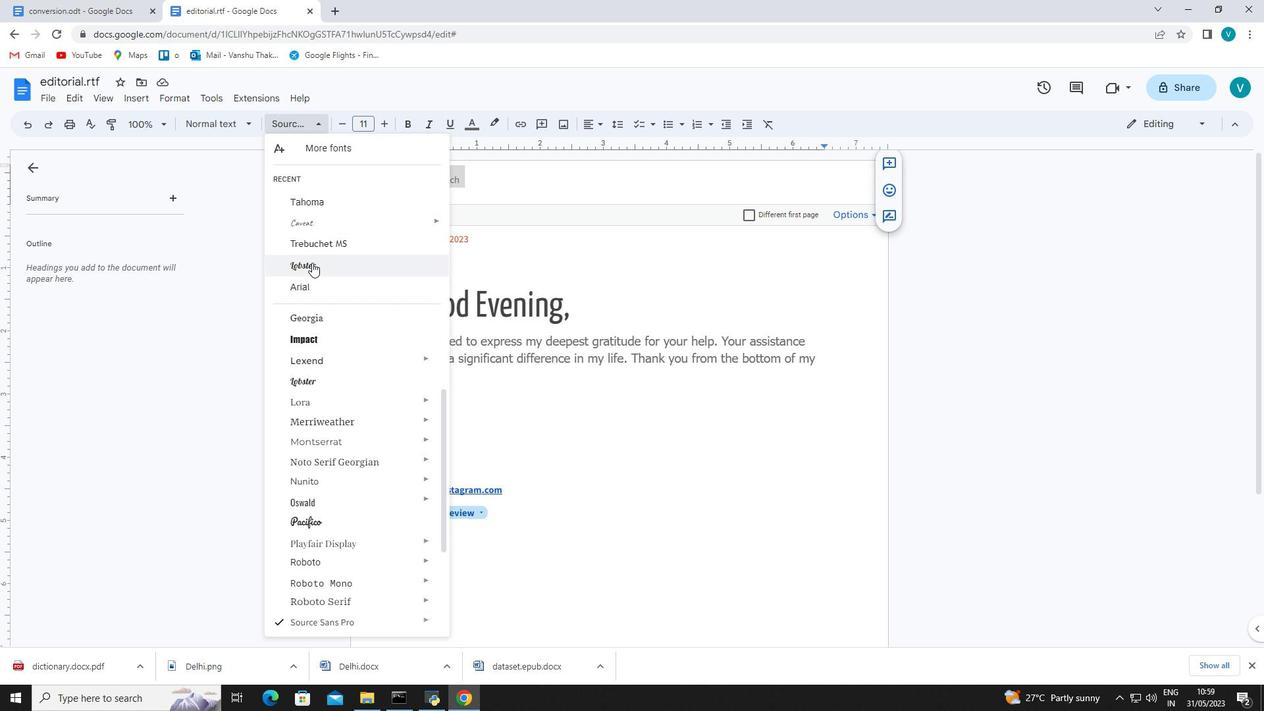 
Action: Mouse moved to (385, 179)
Screenshot: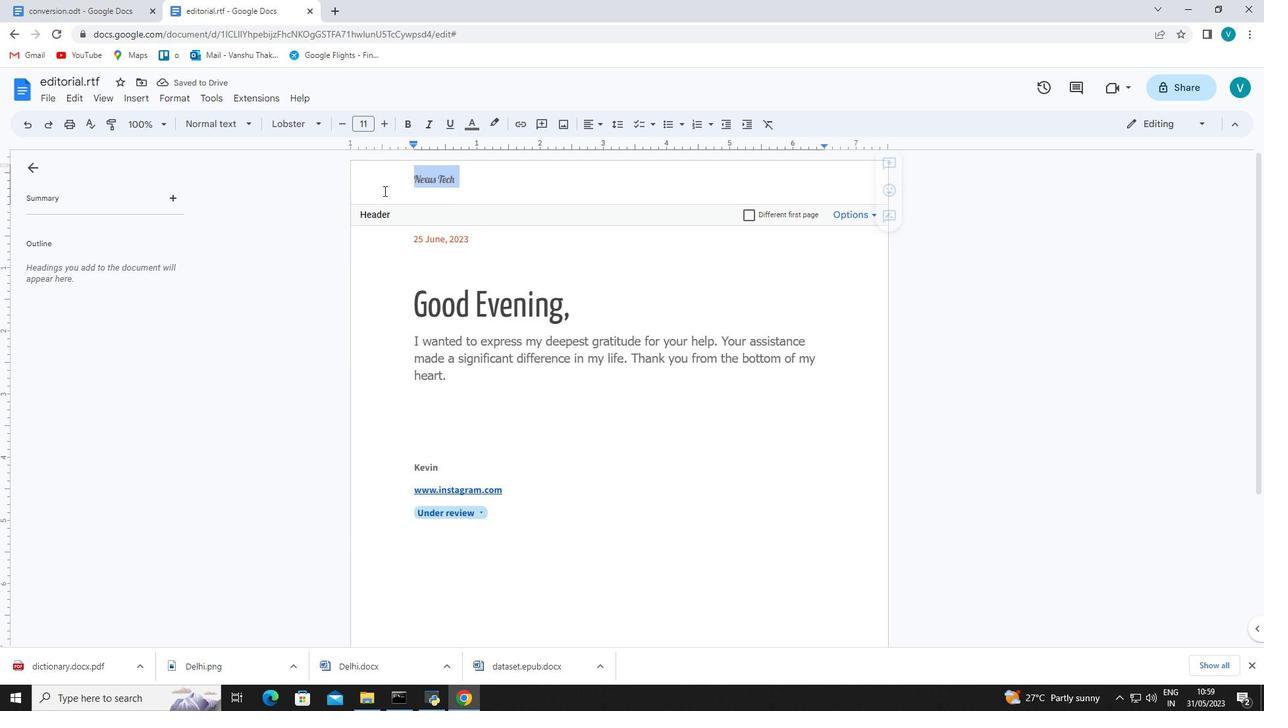 
Action: Mouse pressed left at (385, 179)
Screenshot: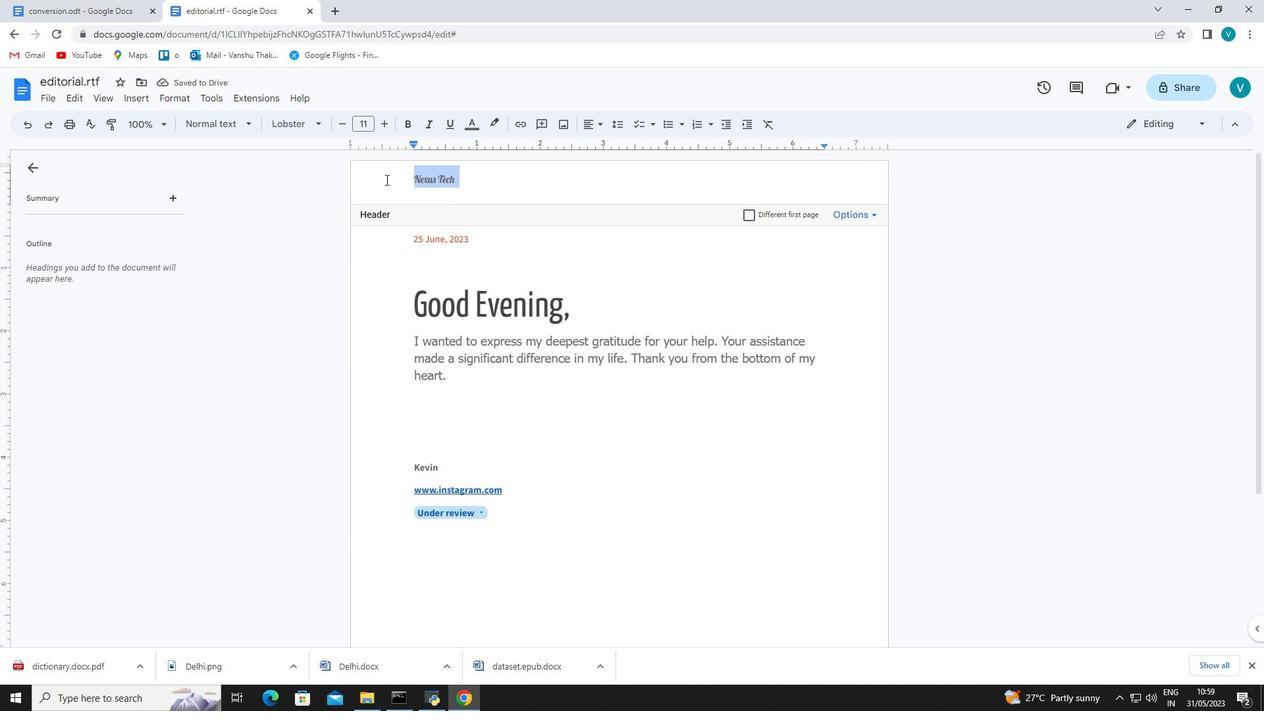 
Action: Mouse moved to (217, 89)
Screenshot: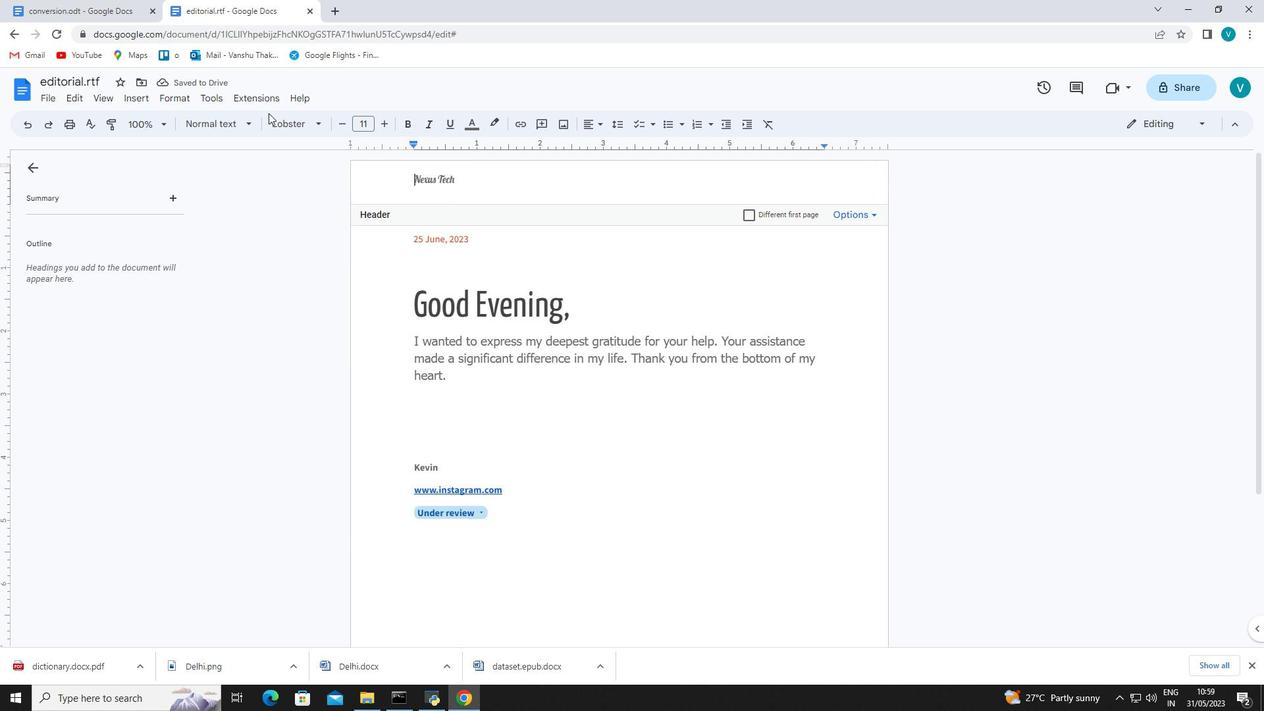 
